 Task: Create a due date automation trigger when advanced on, on the tuesday of the week a card is due add fields without custom field "Resume" set to a number greater or equal to 1 and greater or equal to 10 at 11:00 AM.
Action: Mouse moved to (1117, 91)
Screenshot: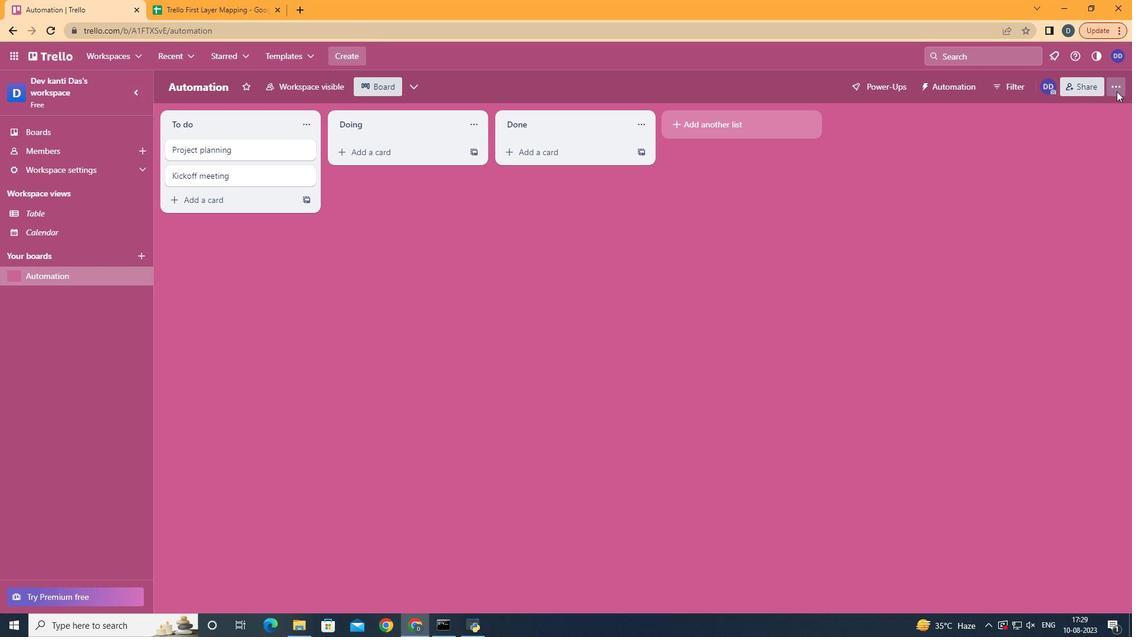 
Action: Mouse pressed left at (1117, 91)
Screenshot: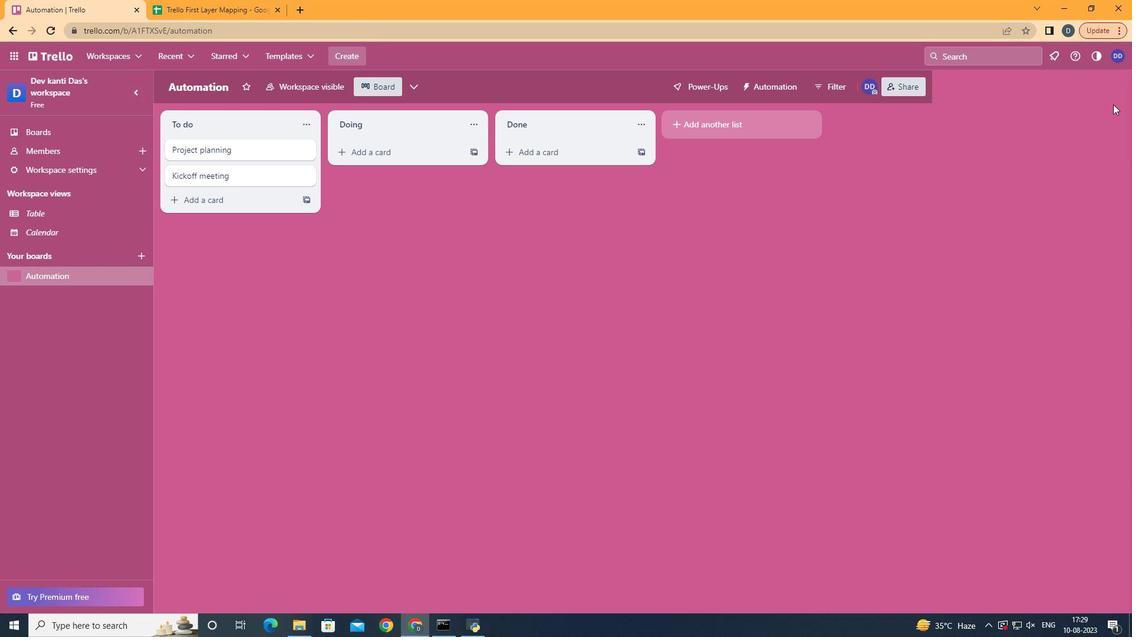 
Action: Mouse moved to (1015, 261)
Screenshot: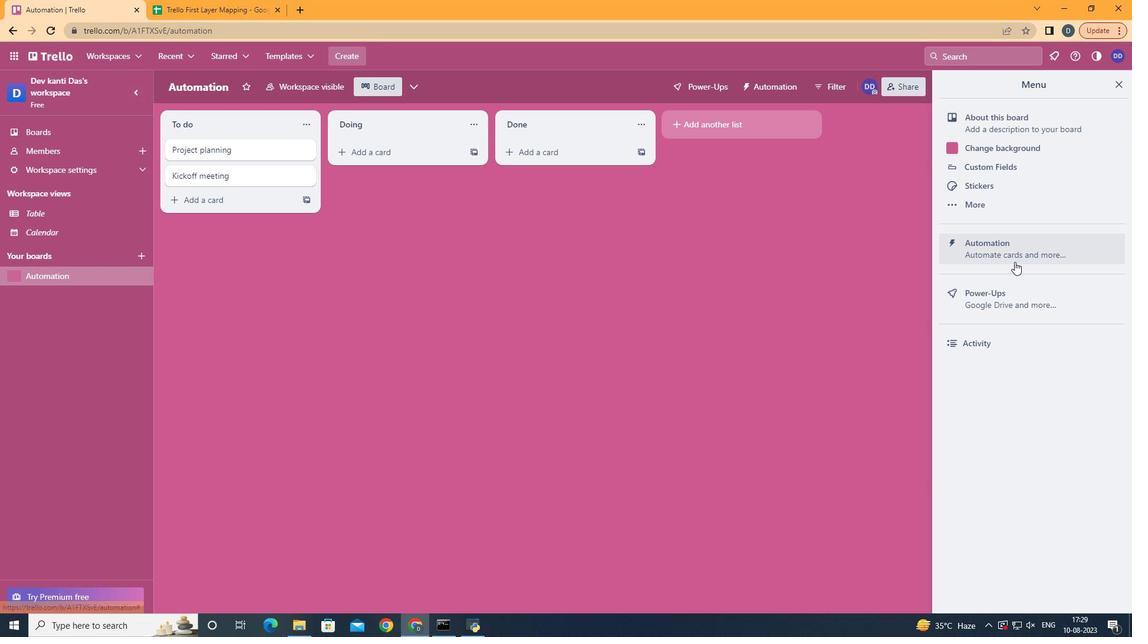 
Action: Mouse pressed left at (1015, 261)
Screenshot: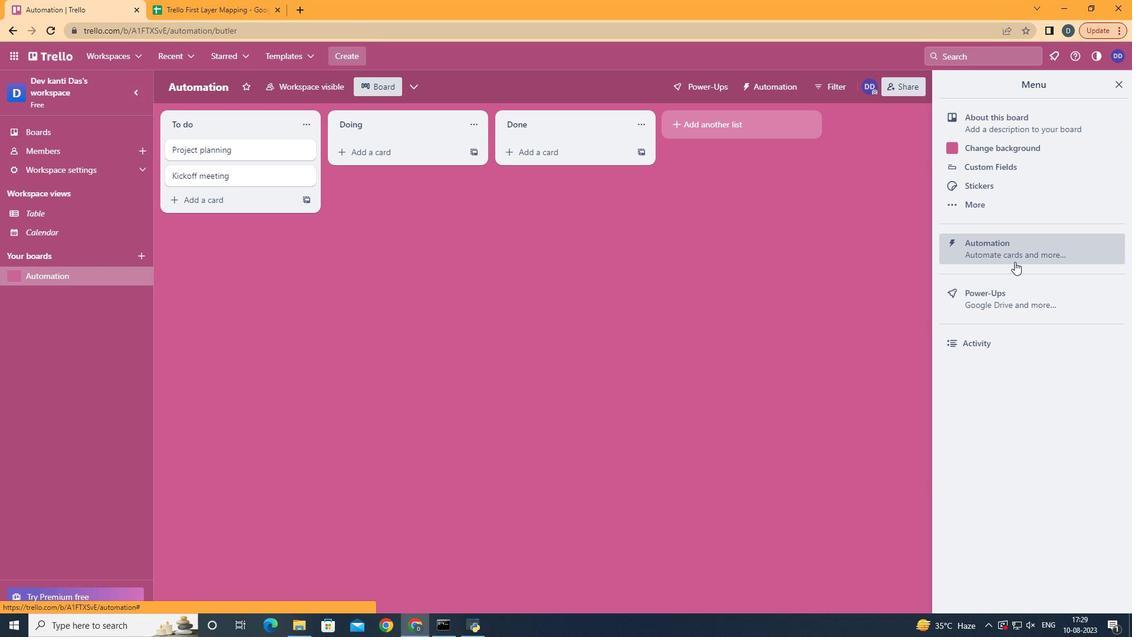 
Action: Mouse moved to (217, 236)
Screenshot: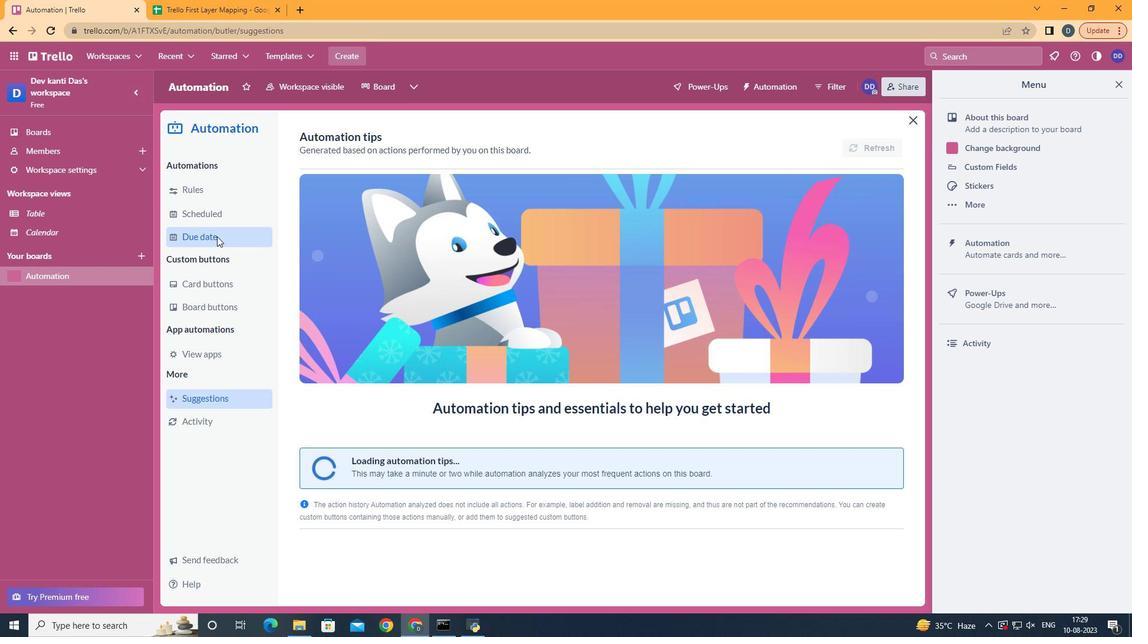 
Action: Mouse pressed left at (217, 236)
Screenshot: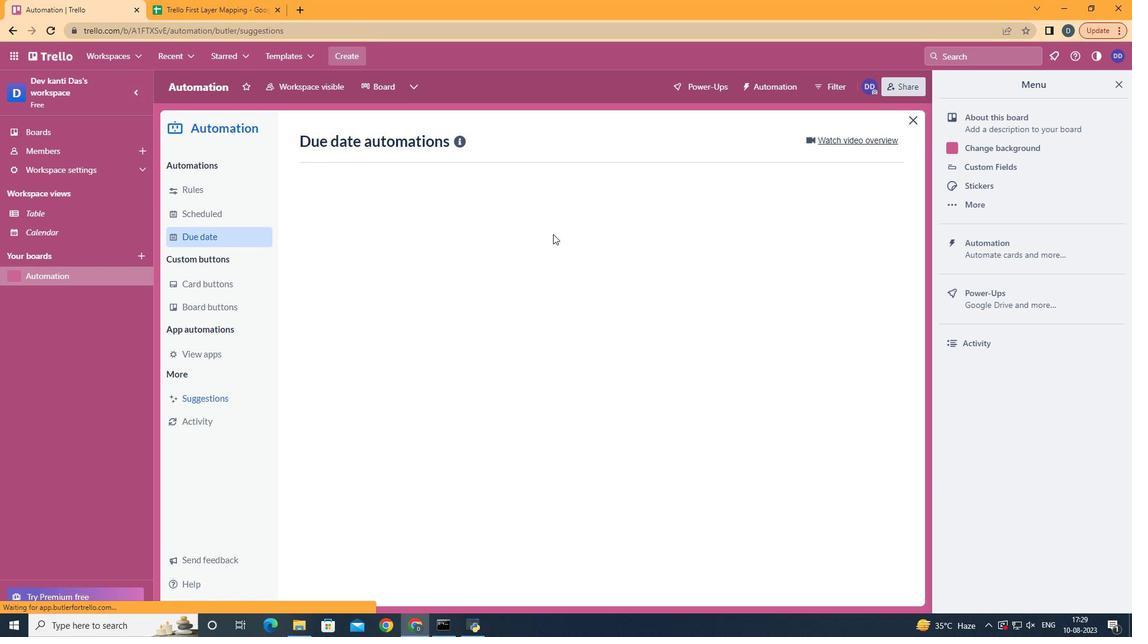 
Action: Mouse moved to (832, 141)
Screenshot: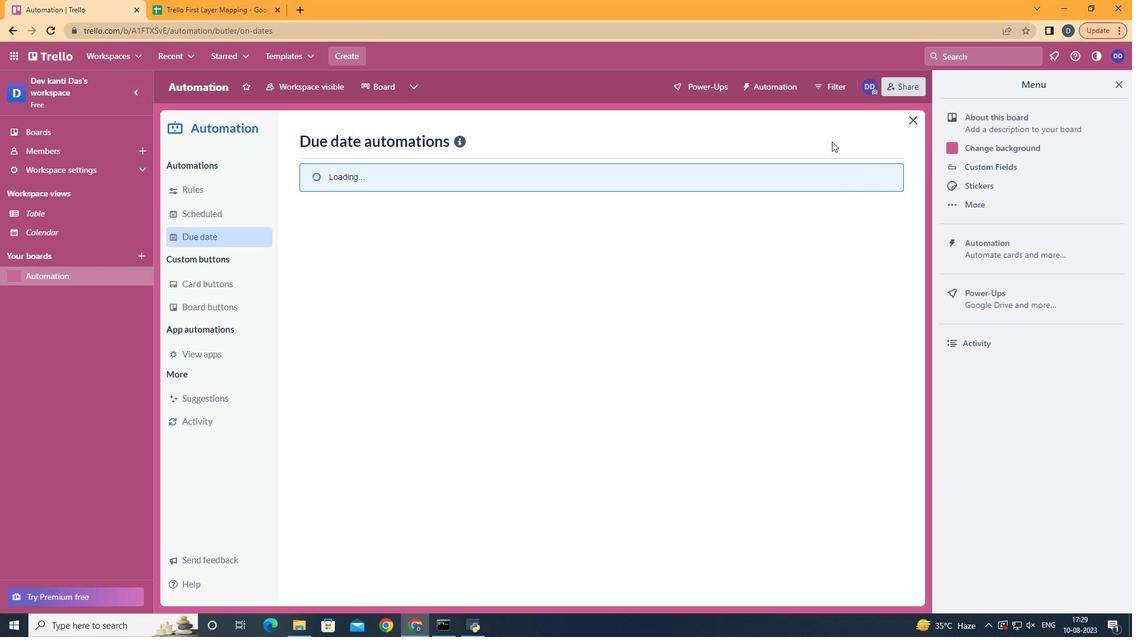 
Action: Mouse pressed left at (832, 141)
Screenshot: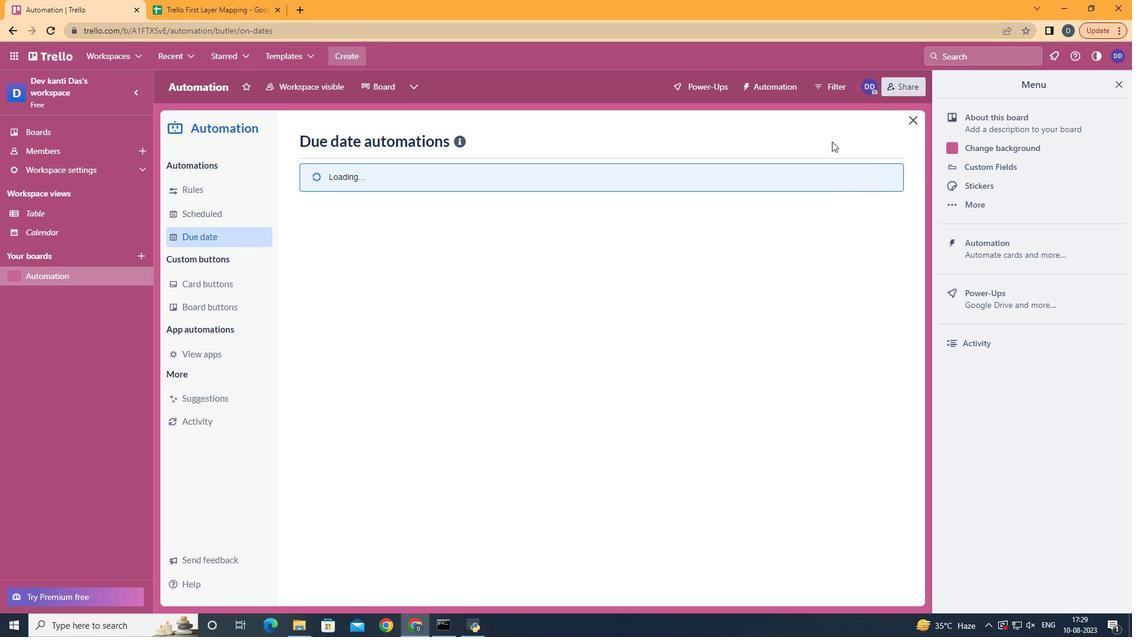 
Action: Mouse pressed left at (832, 141)
Screenshot: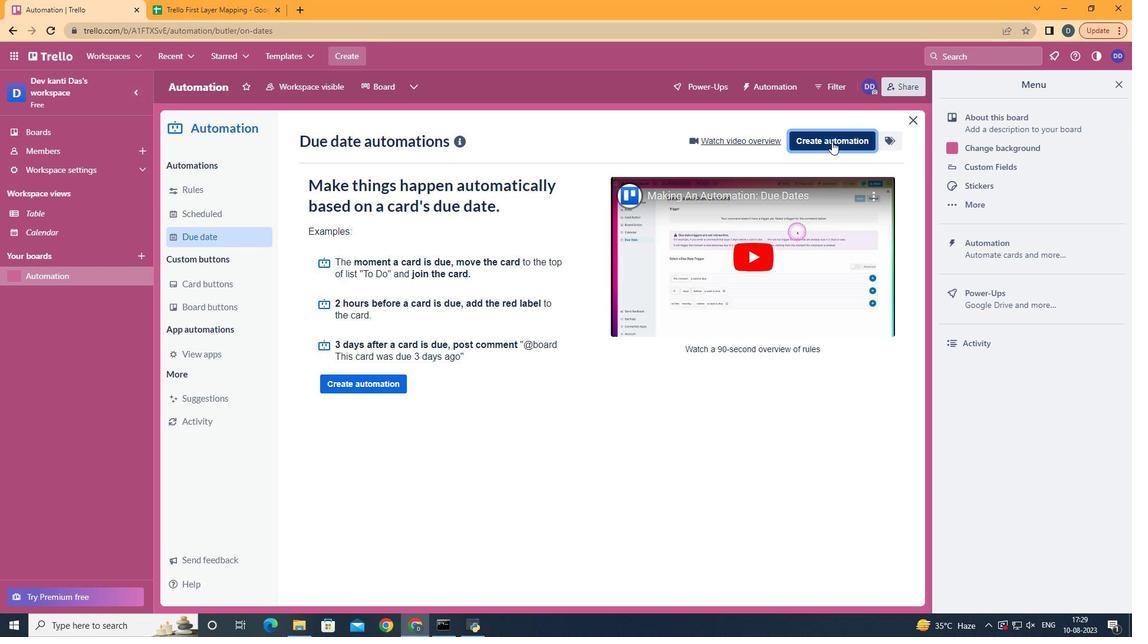 
Action: Mouse moved to (692, 258)
Screenshot: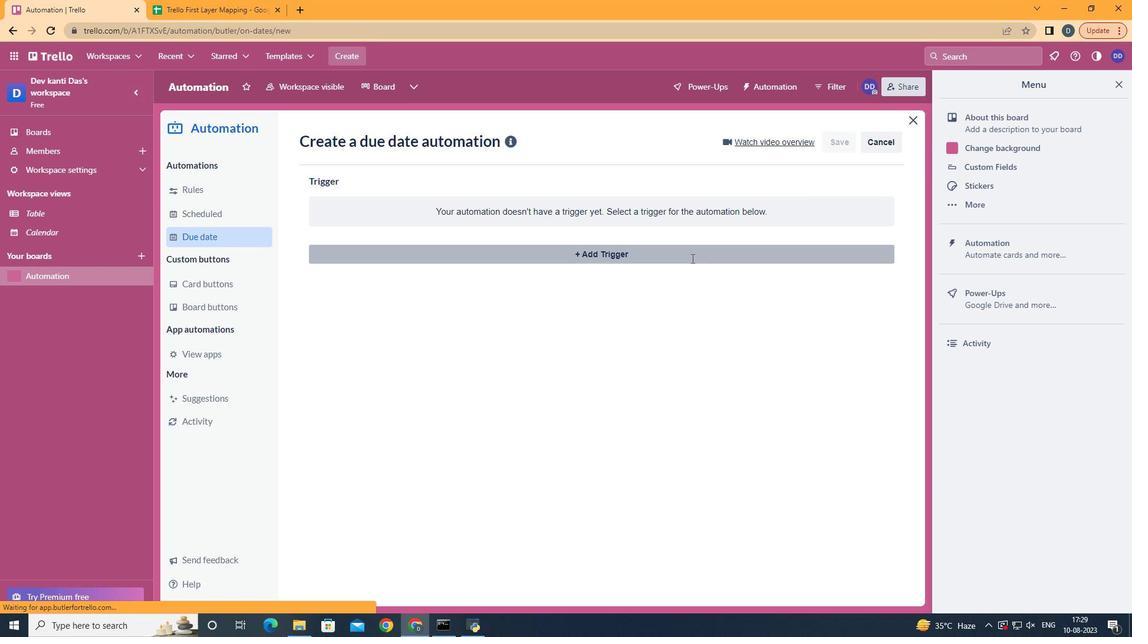 
Action: Mouse pressed left at (692, 258)
Screenshot: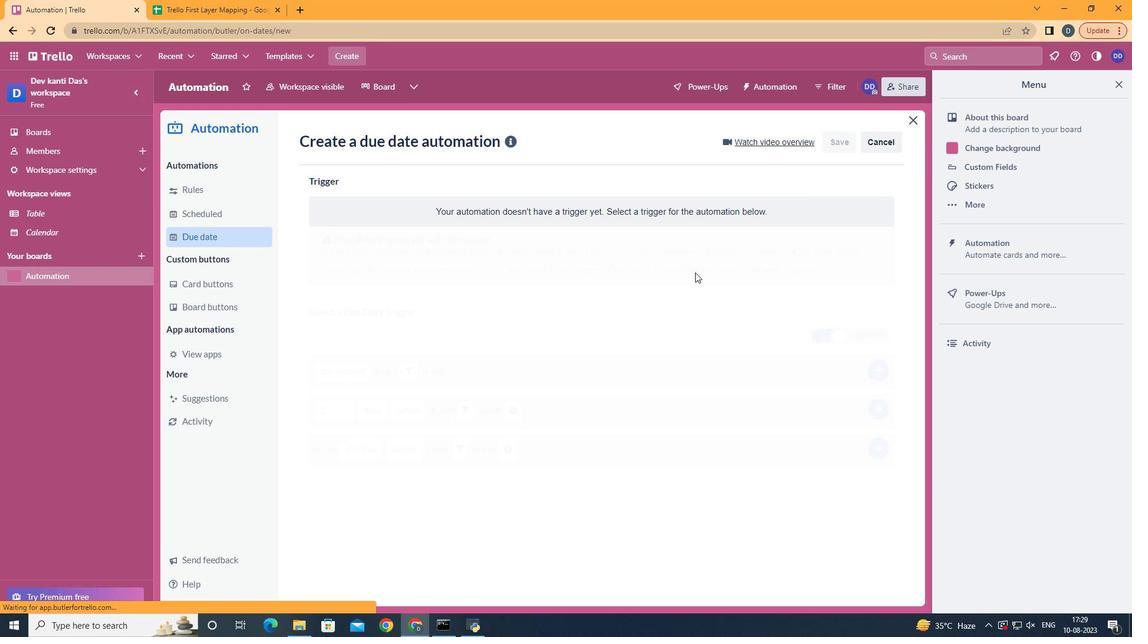 
Action: Mouse moved to (372, 329)
Screenshot: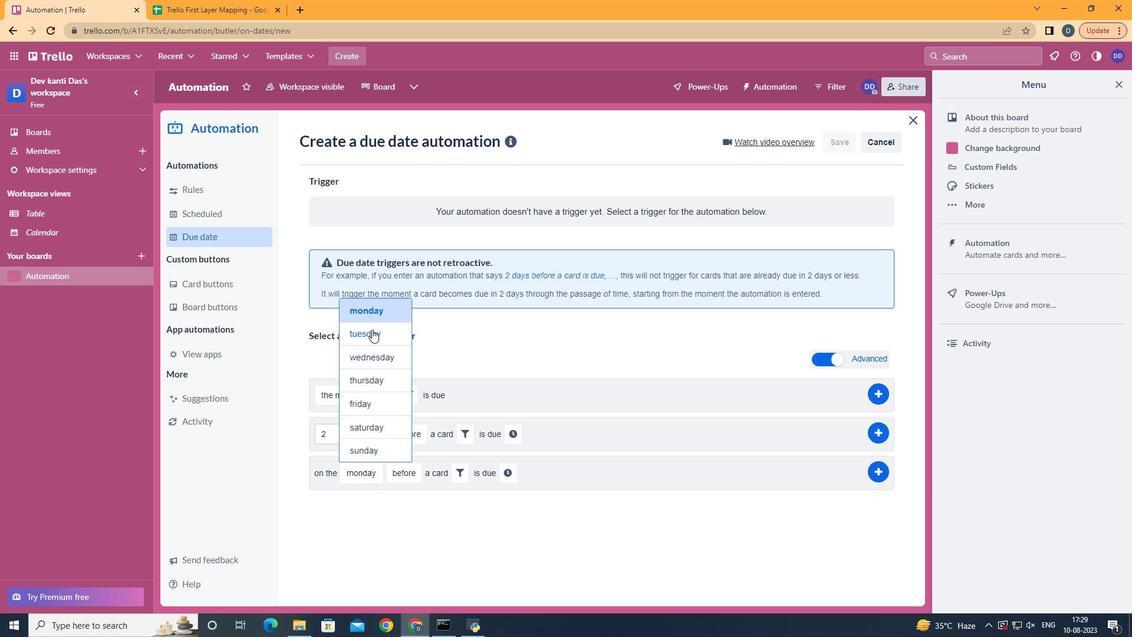 
Action: Mouse pressed left at (372, 329)
Screenshot: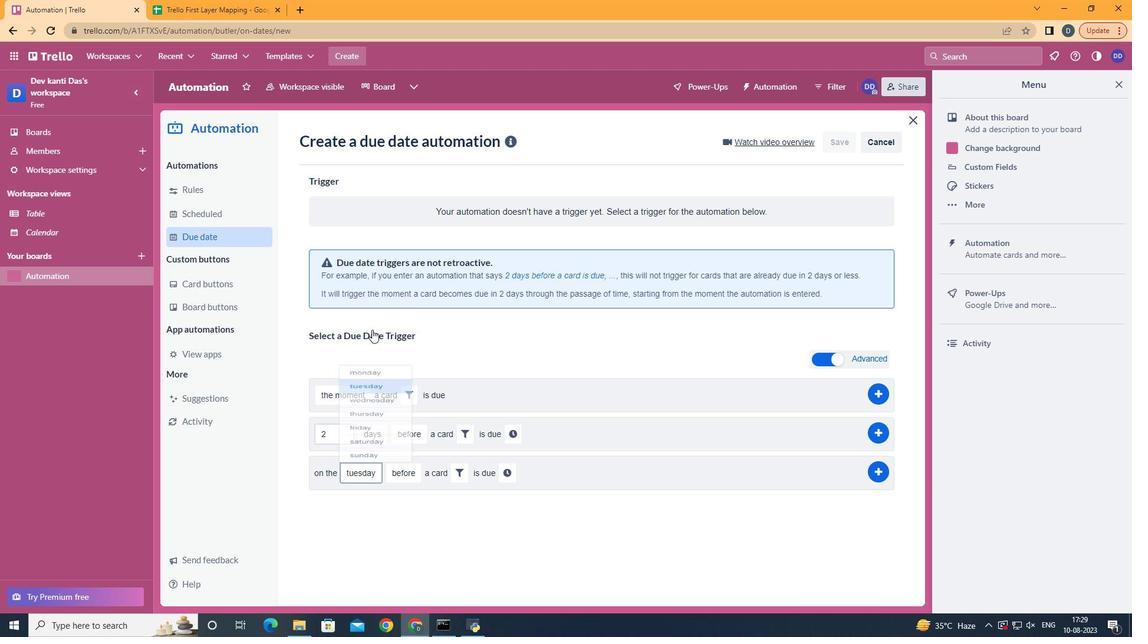 
Action: Mouse moved to (424, 543)
Screenshot: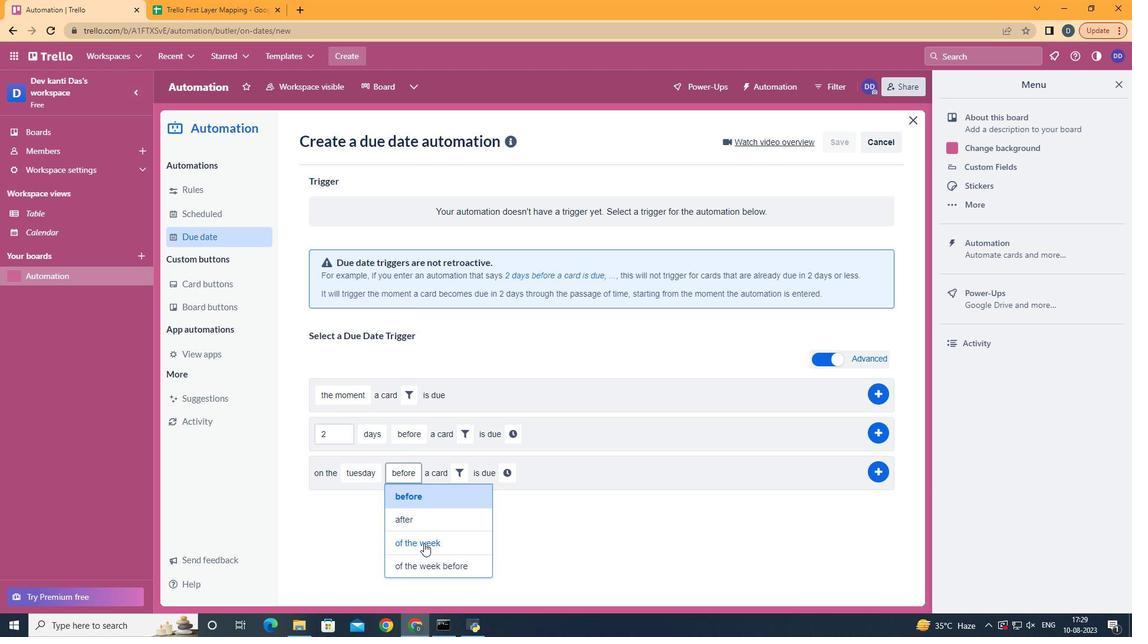 
Action: Mouse pressed left at (424, 543)
Screenshot: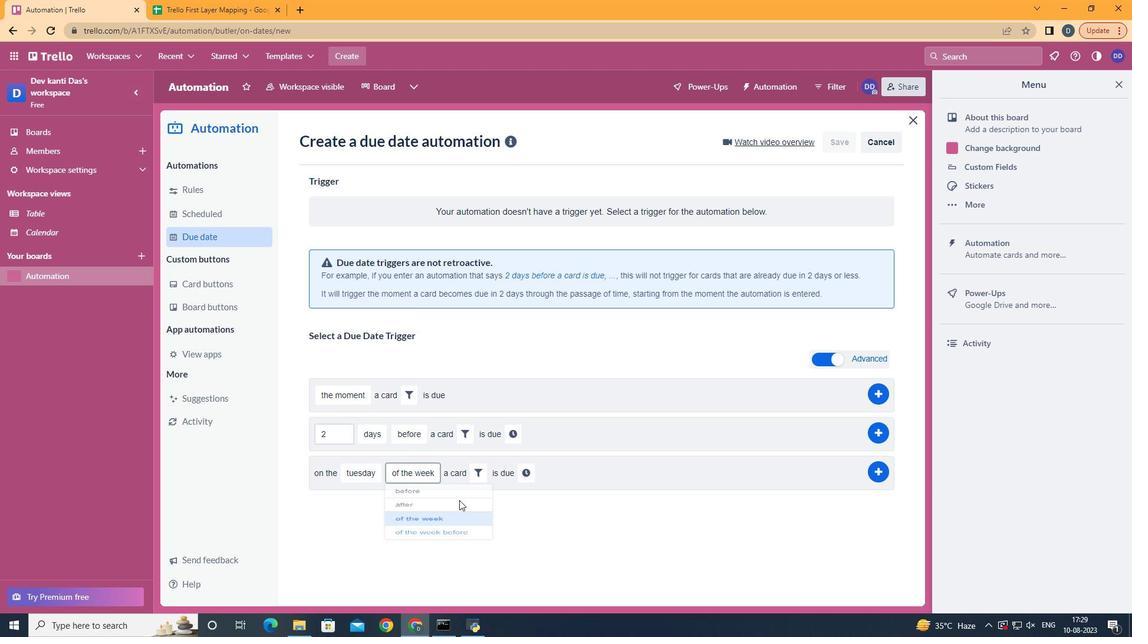 
Action: Mouse moved to (477, 473)
Screenshot: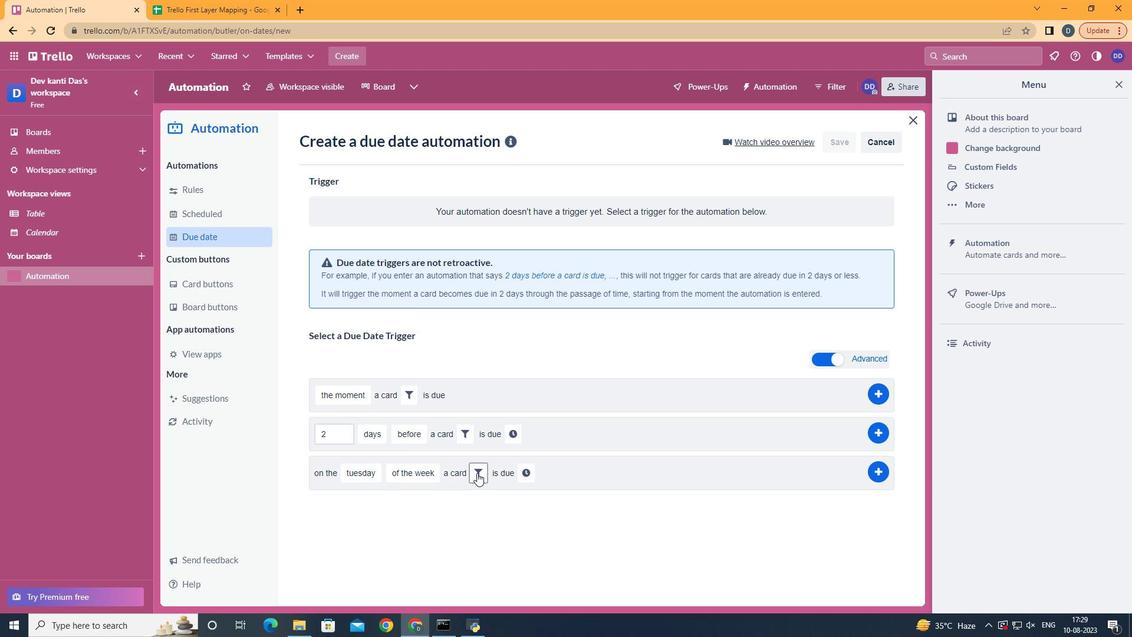 
Action: Mouse pressed left at (477, 473)
Screenshot: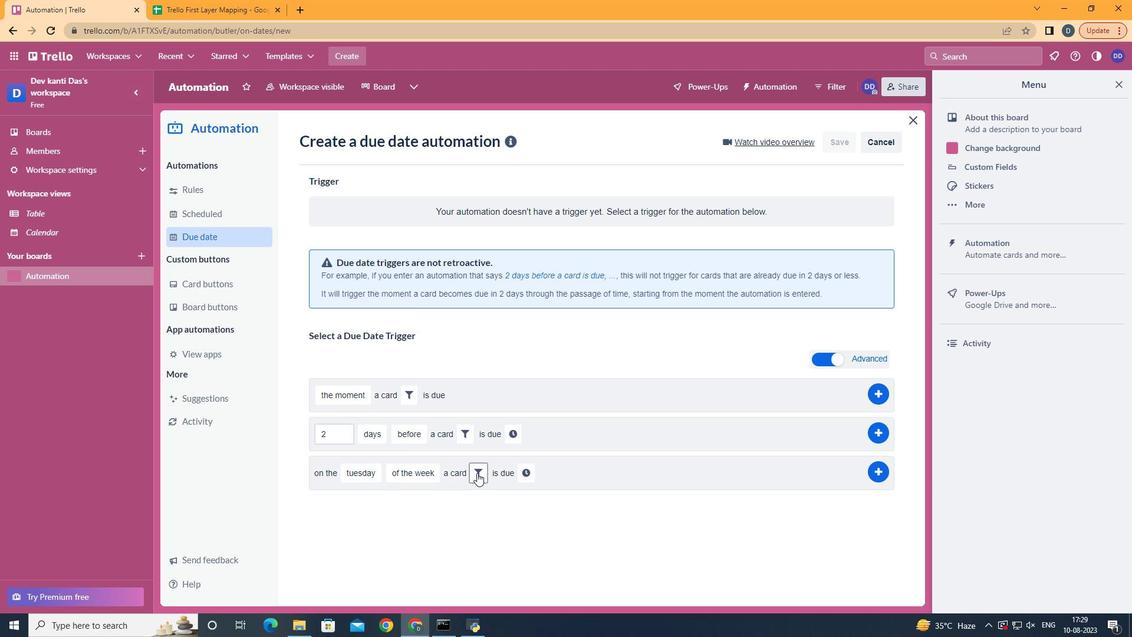 
Action: Mouse moved to (676, 507)
Screenshot: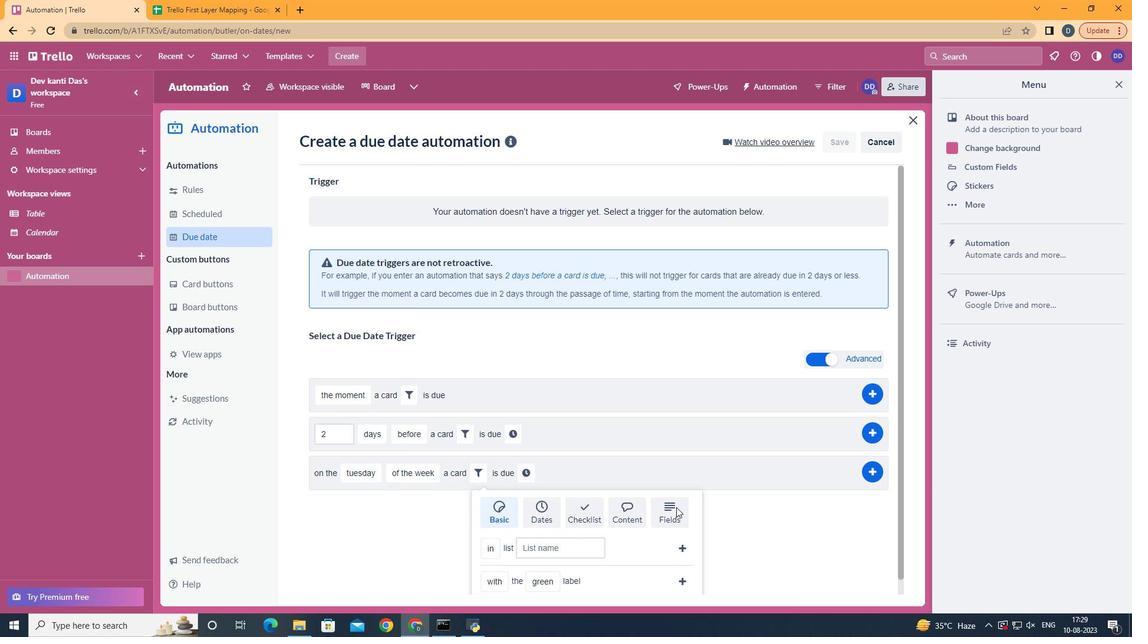 
Action: Mouse pressed left at (676, 507)
Screenshot: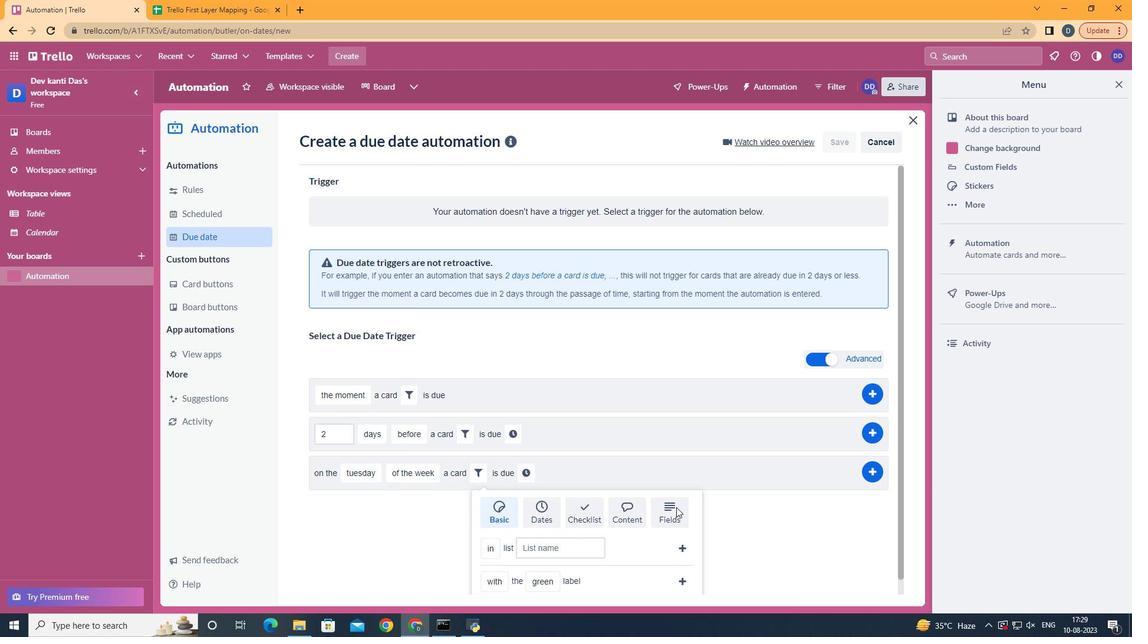 
Action: Mouse scrolled (676, 506) with delta (0, 0)
Screenshot: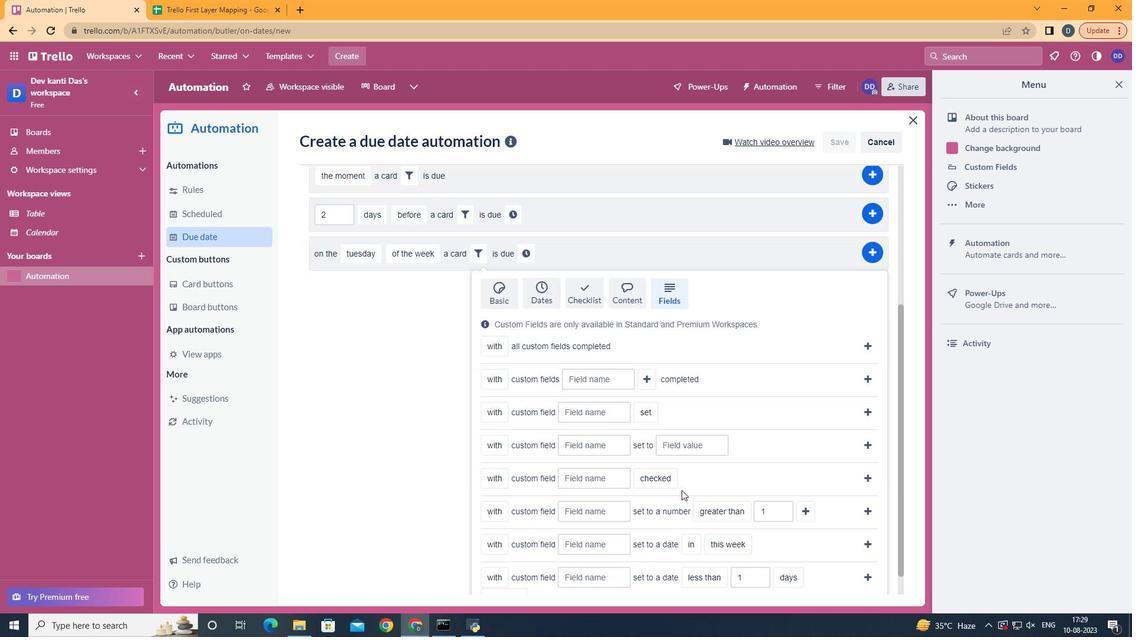 
Action: Mouse scrolled (676, 506) with delta (0, 0)
Screenshot: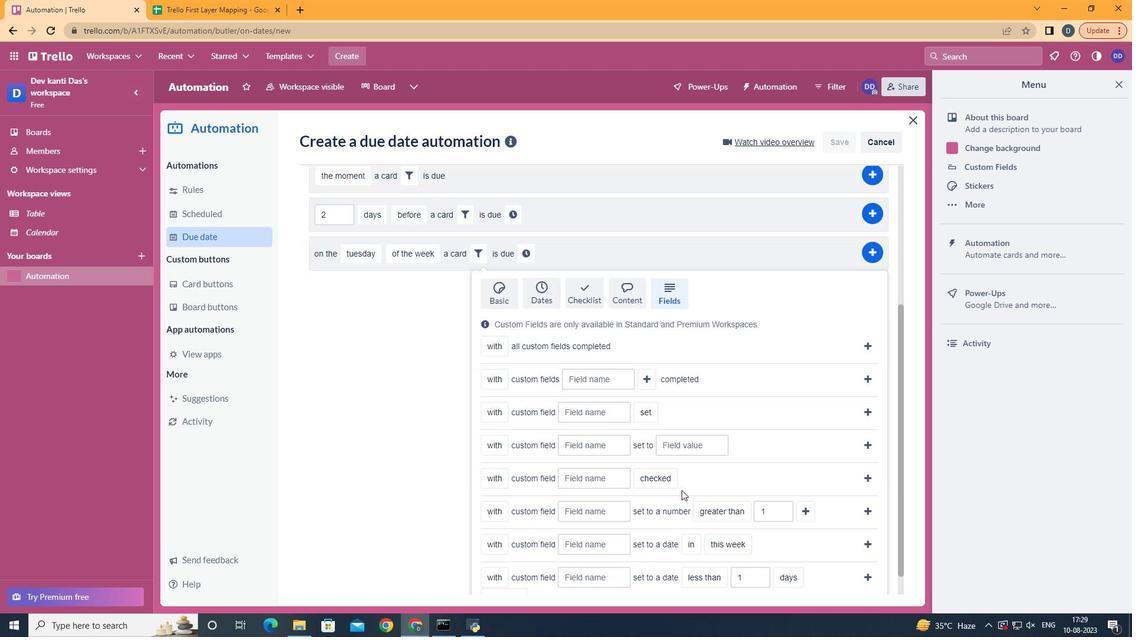 
Action: Mouse scrolled (676, 506) with delta (0, 0)
Screenshot: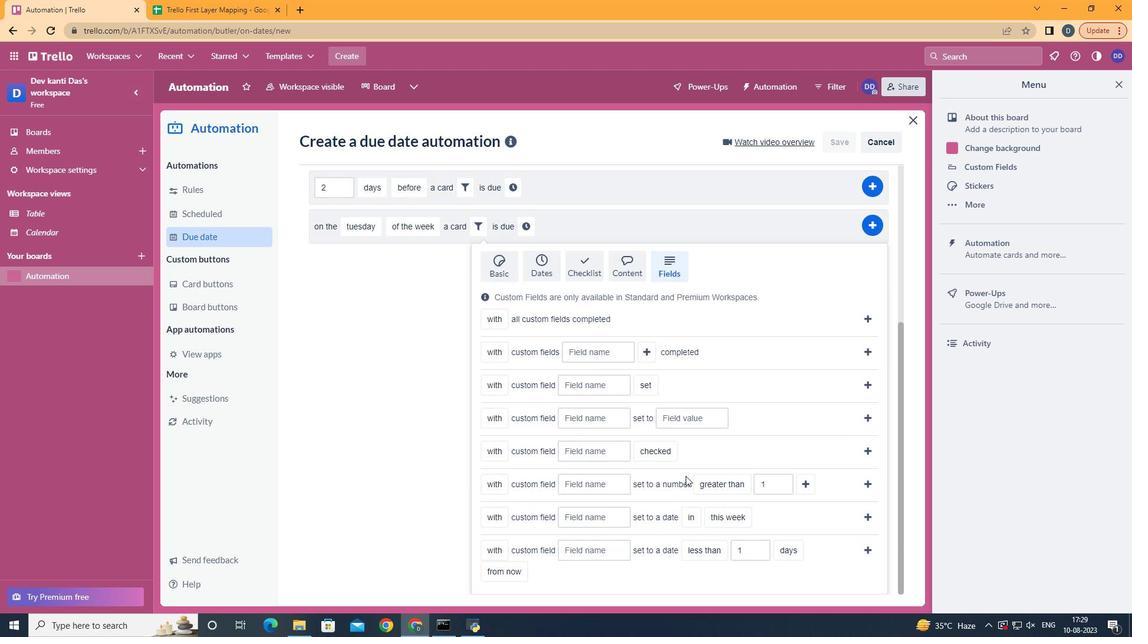 
Action: Mouse scrolled (676, 506) with delta (0, 0)
Screenshot: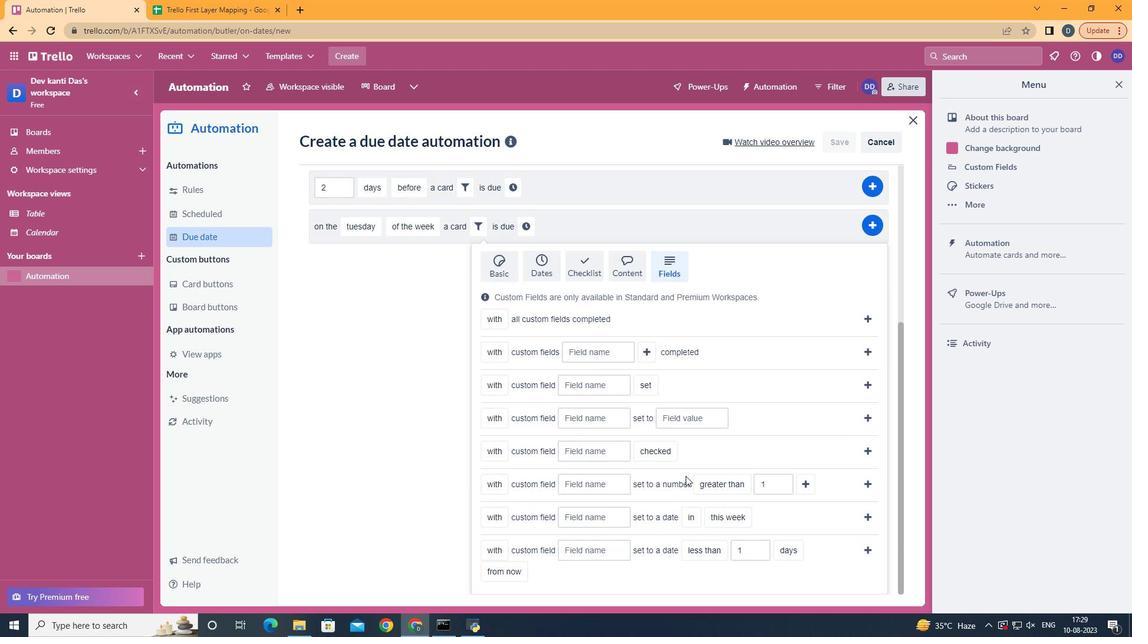 
Action: Mouse scrolled (676, 506) with delta (0, 0)
Screenshot: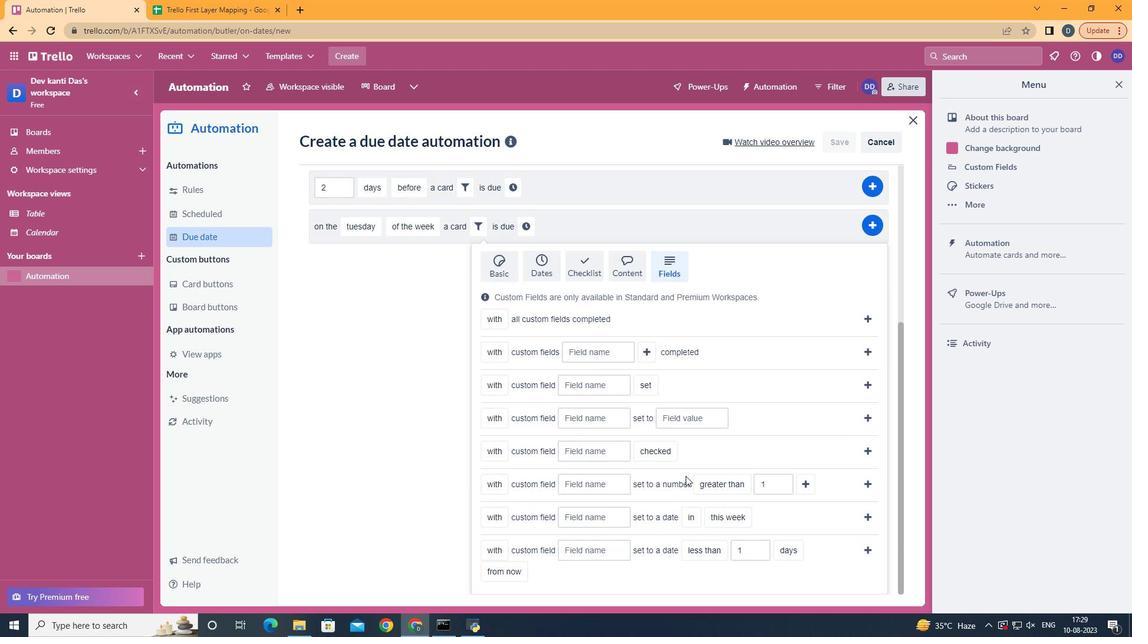 
Action: Mouse scrolled (676, 506) with delta (0, 0)
Screenshot: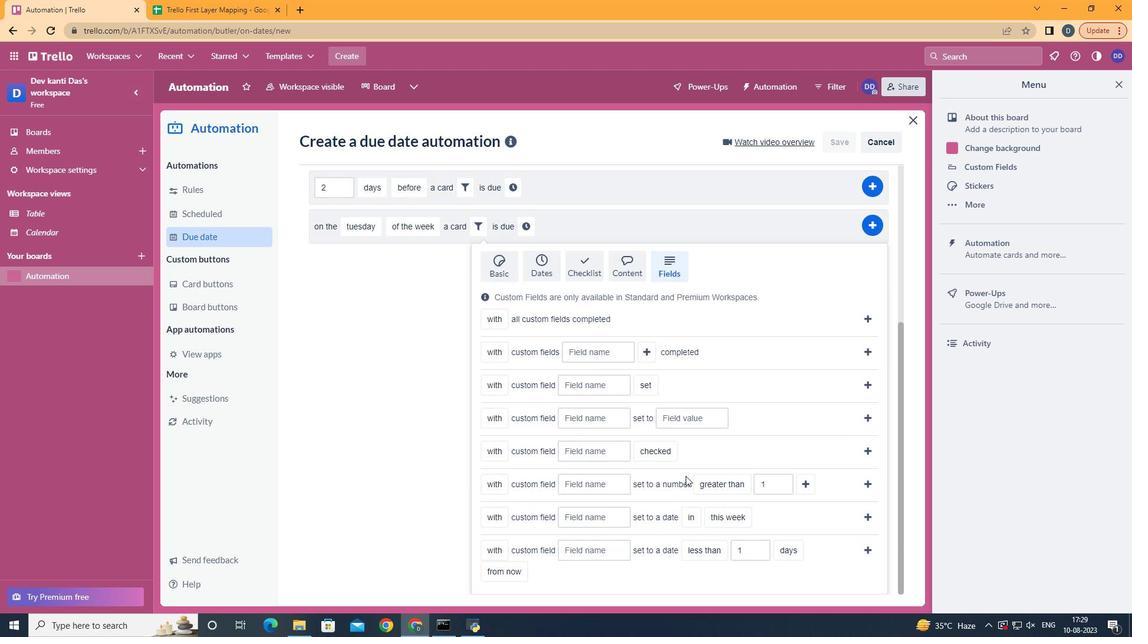 
Action: Mouse moved to (511, 531)
Screenshot: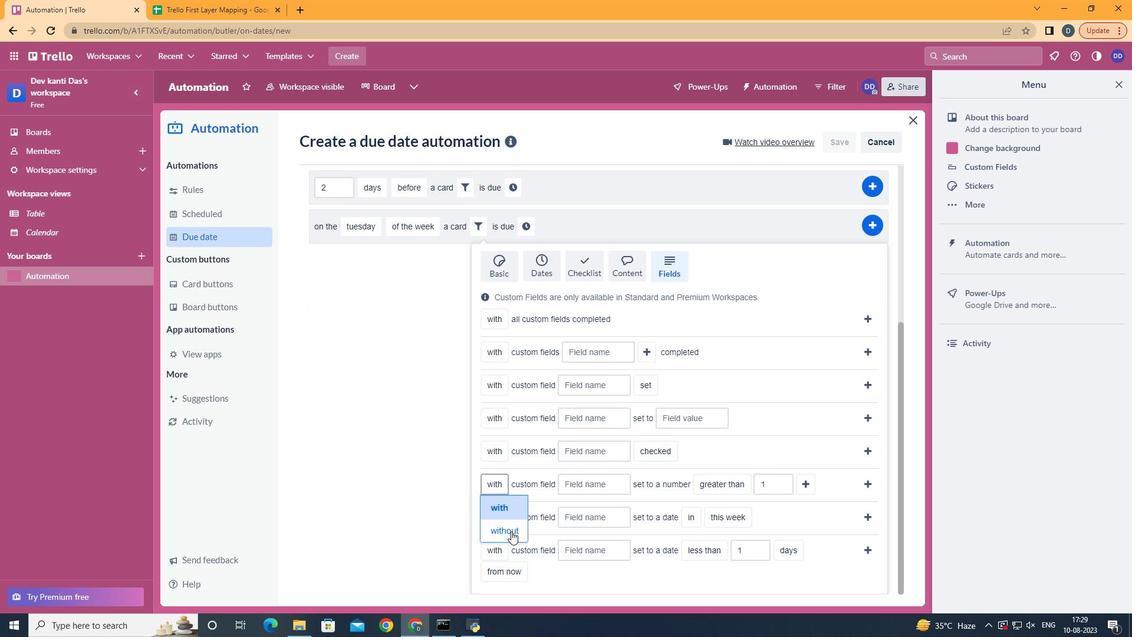 
Action: Mouse pressed left at (511, 531)
Screenshot: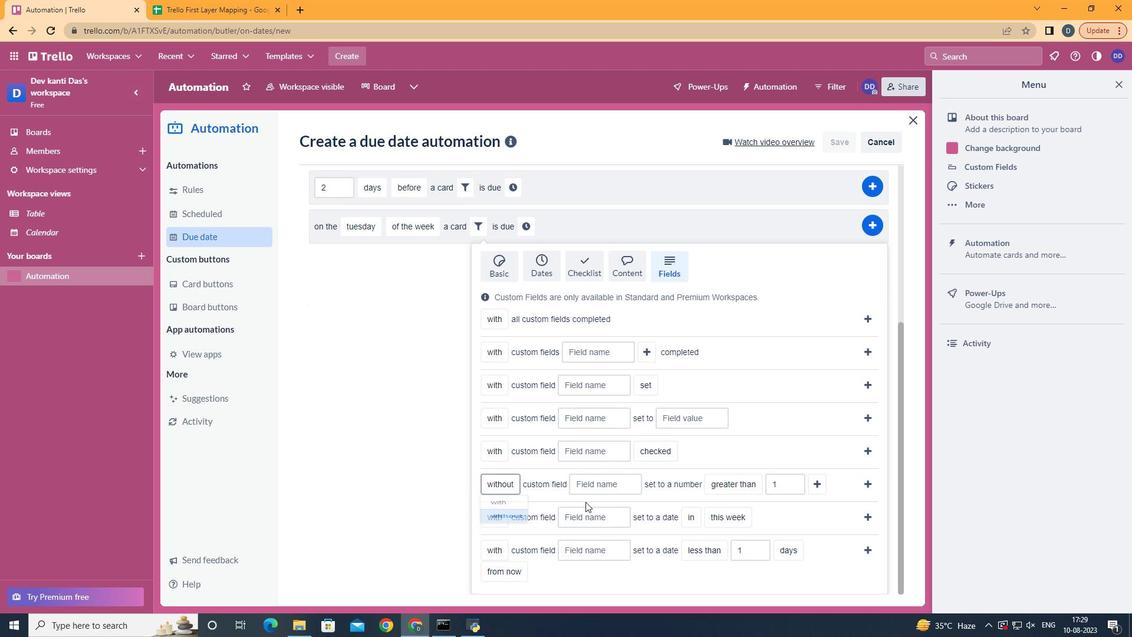 
Action: Mouse moved to (608, 493)
Screenshot: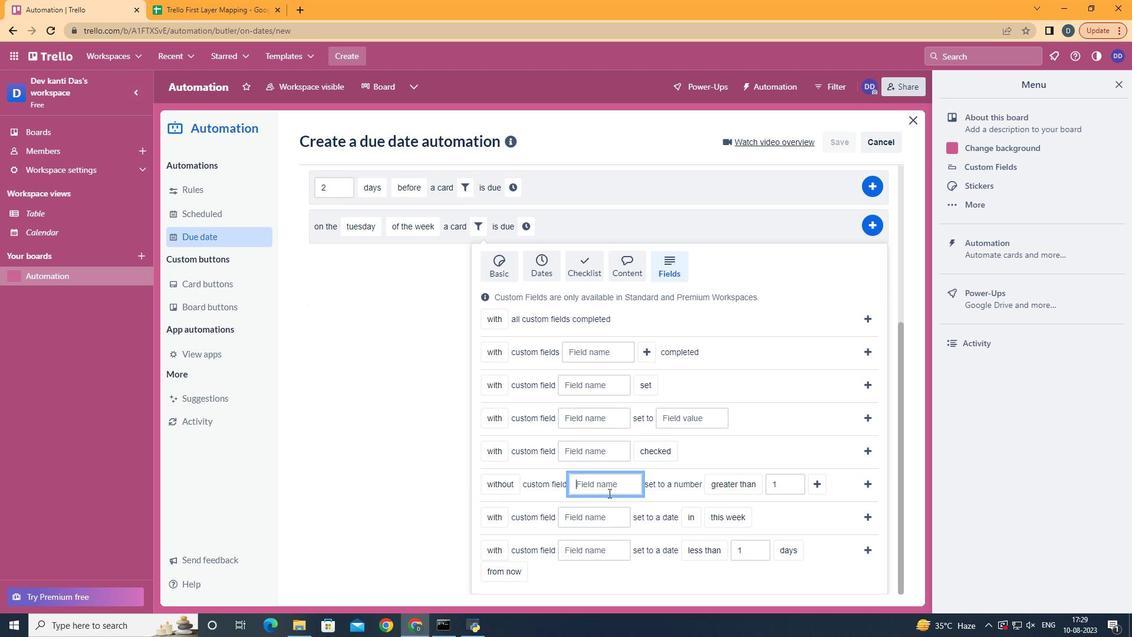 
Action: Mouse pressed left at (608, 493)
Screenshot: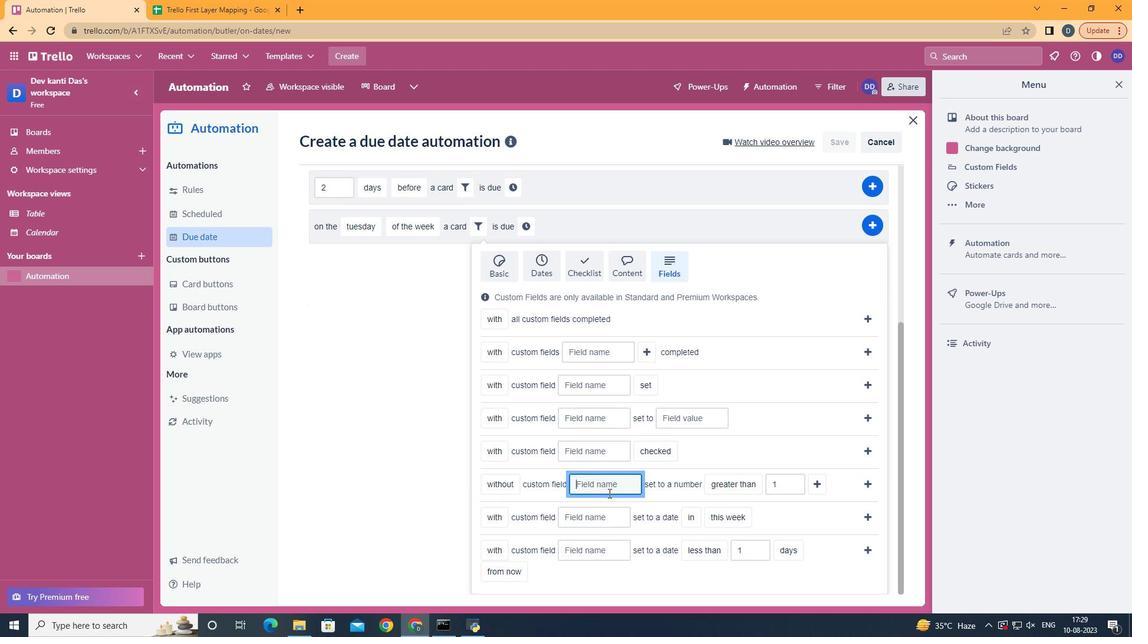 
Action: Key pressed <Key.shift>Resume
Screenshot: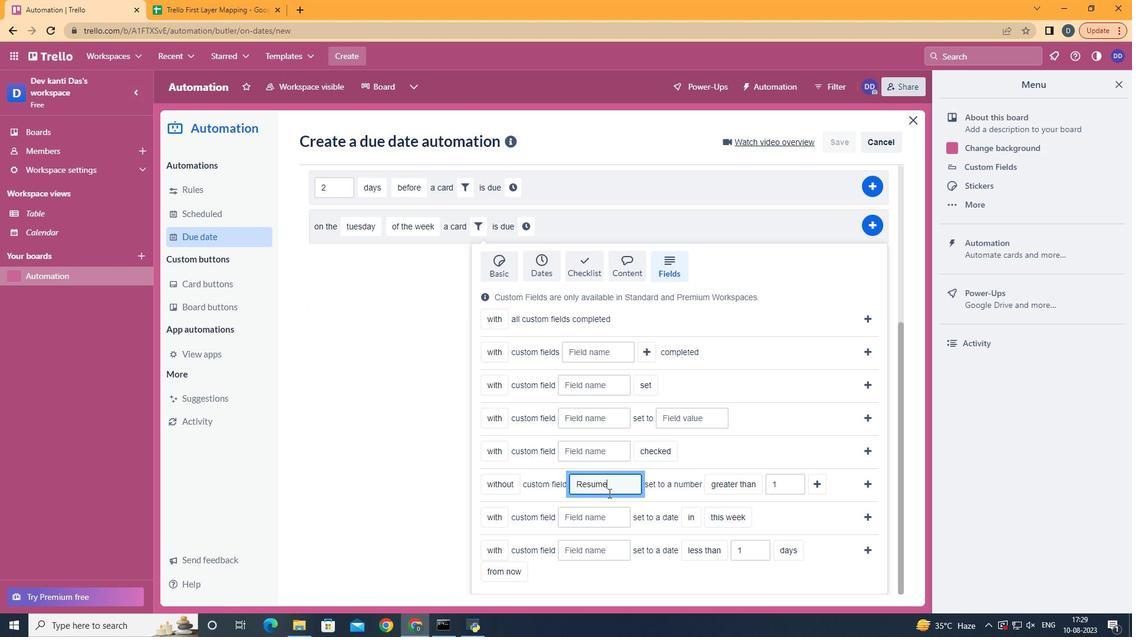 
Action: Mouse moved to (750, 532)
Screenshot: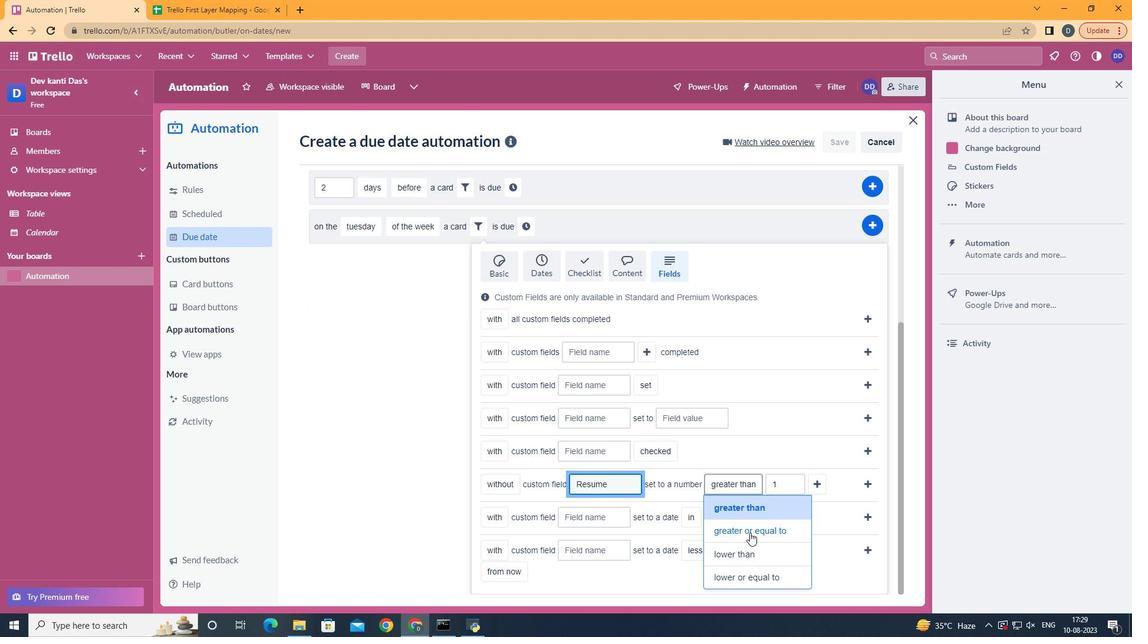 
Action: Mouse pressed left at (750, 532)
Screenshot: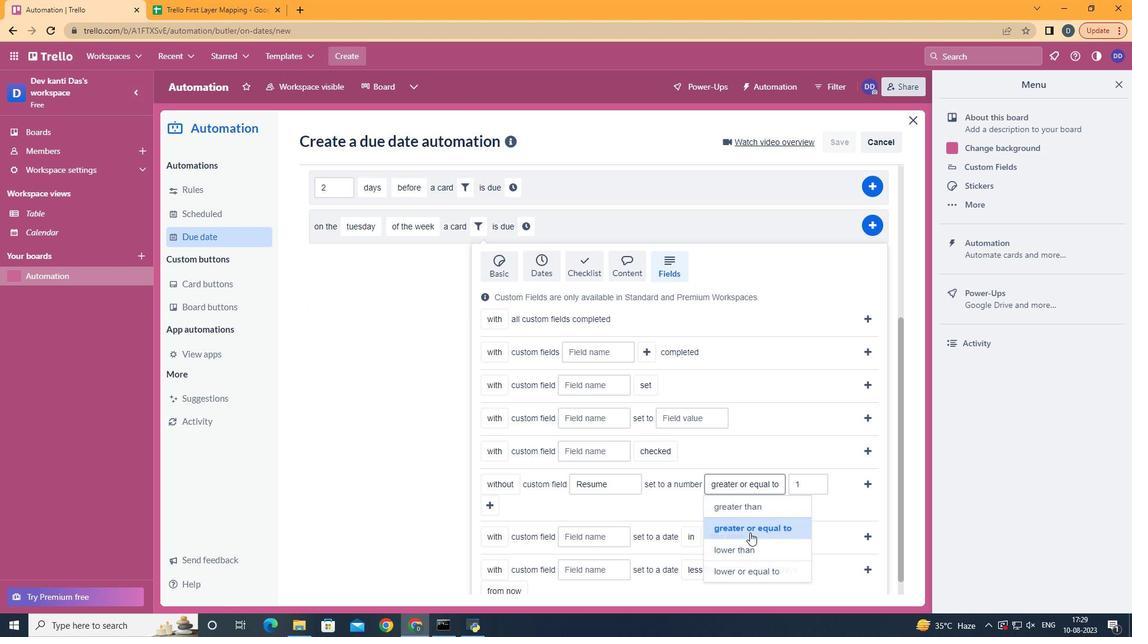 
Action: Mouse moved to (482, 498)
Screenshot: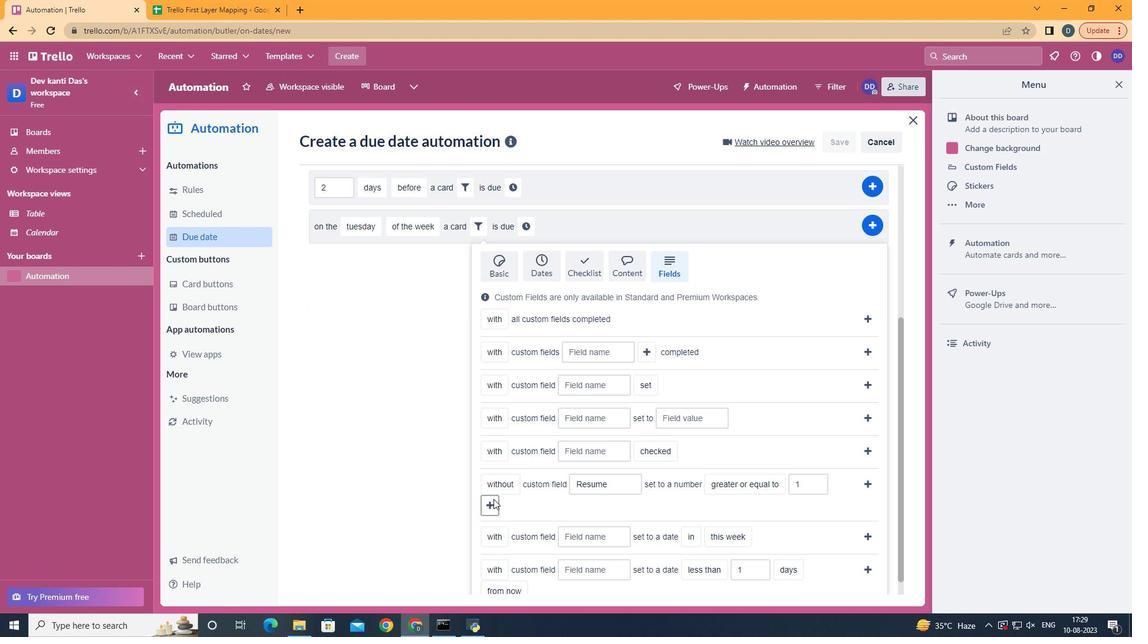 
Action: Mouse pressed left at (482, 498)
Screenshot: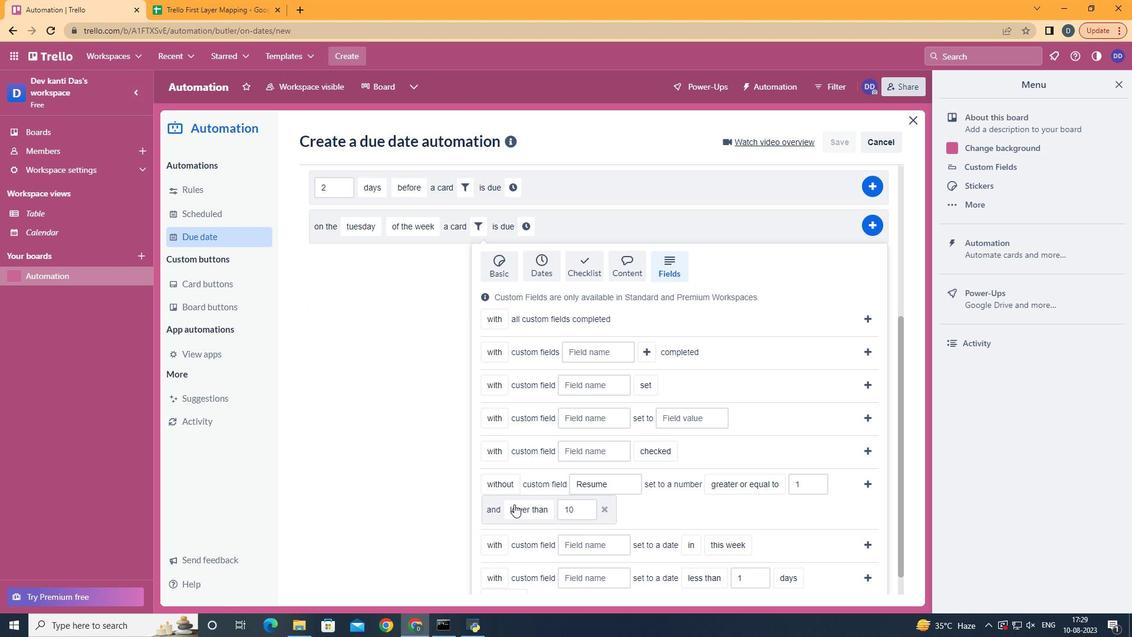 
Action: Mouse moved to (544, 490)
Screenshot: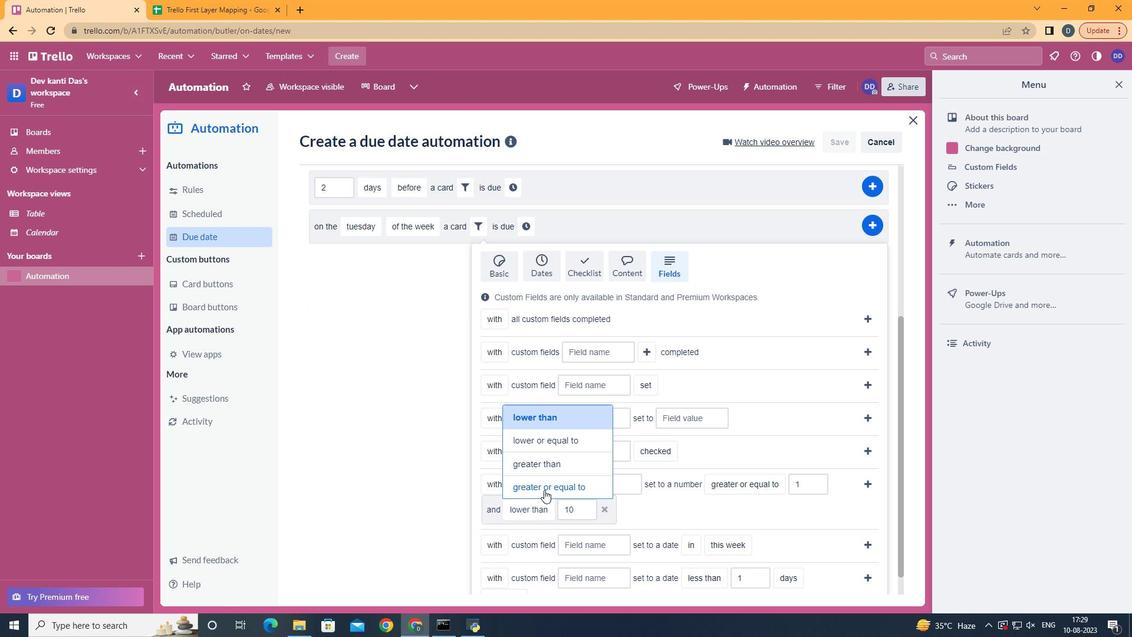 
Action: Mouse pressed left at (544, 490)
Screenshot: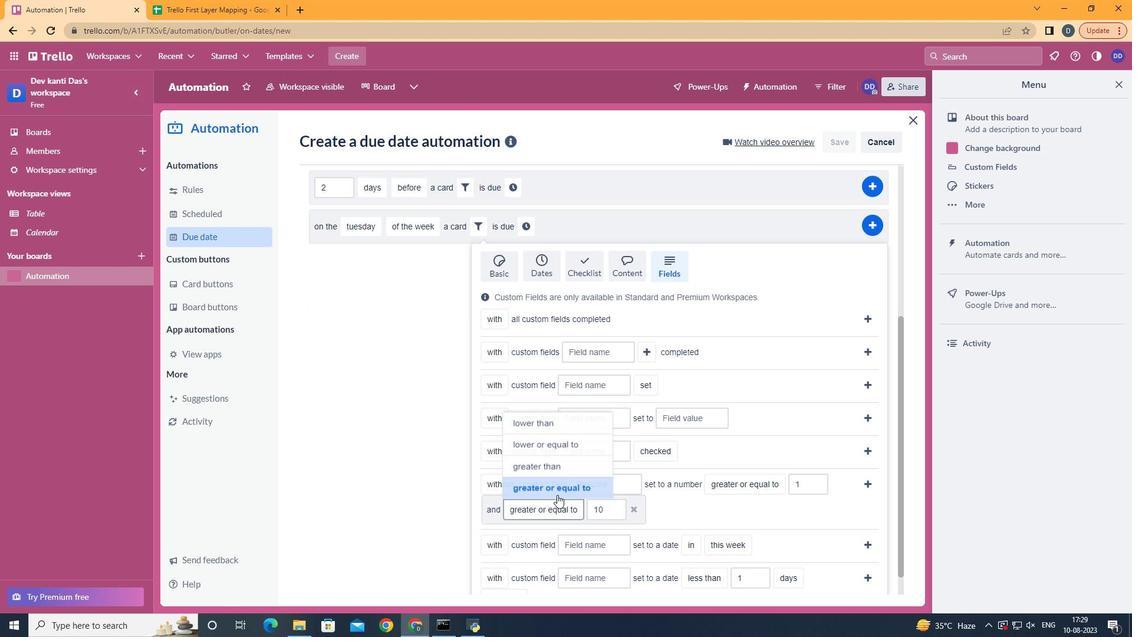 
Action: Mouse moved to (880, 491)
Screenshot: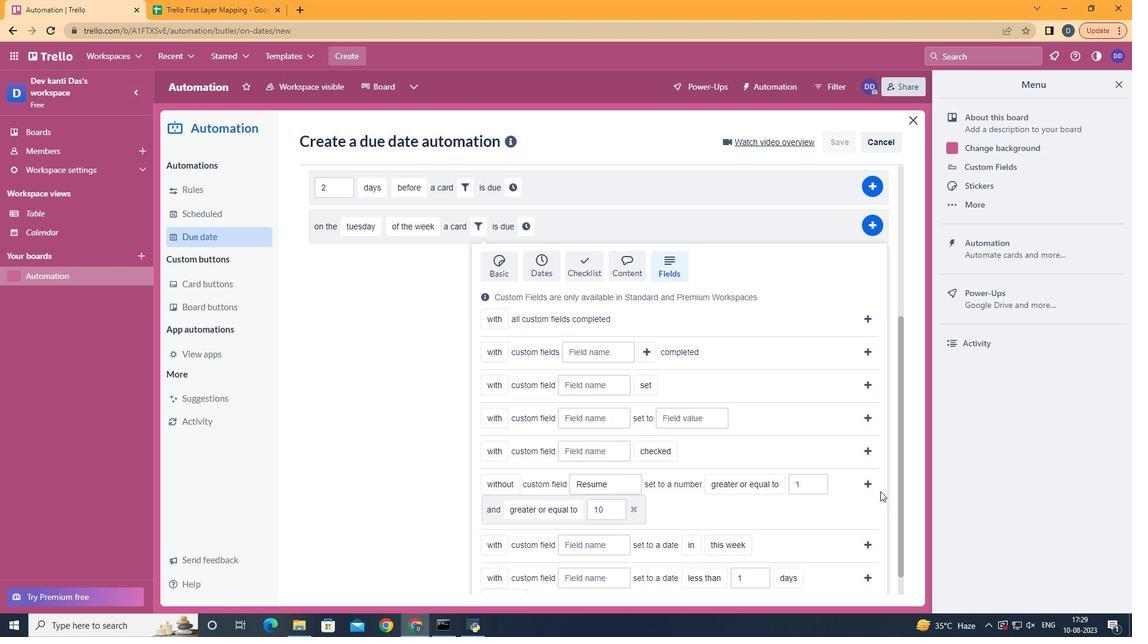 
Action: Mouse pressed left at (880, 491)
Screenshot: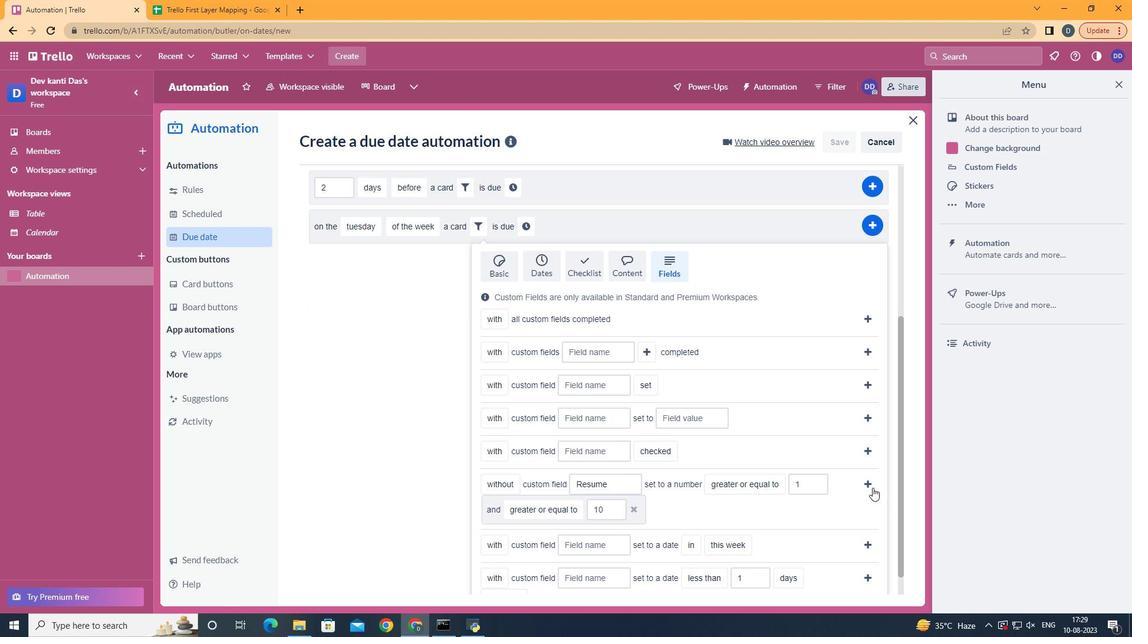 
Action: Mouse moved to (873, 487)
Screenshot: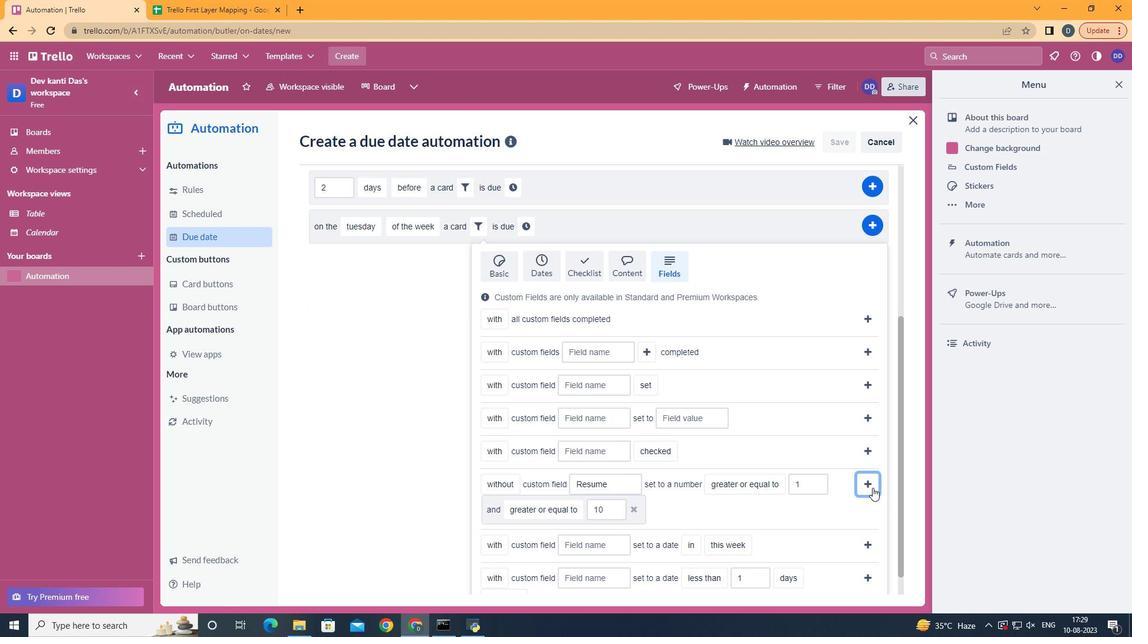 
Action: Mouse pressed left at (873, 487)
Screenshot: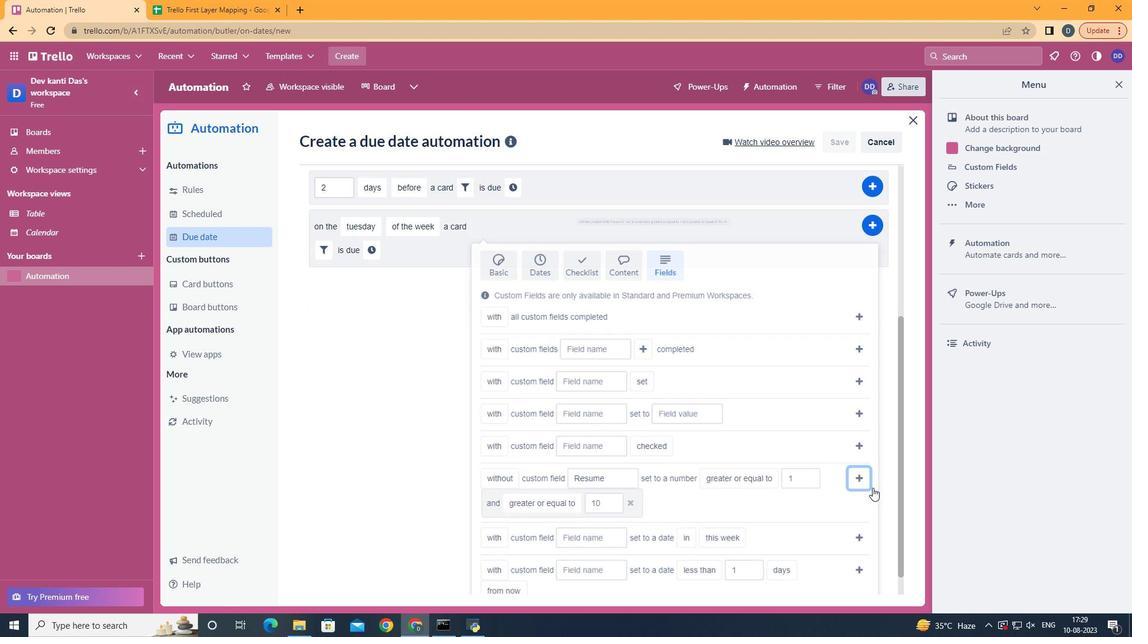 
Action: Mouse moved to (375, 498)
Screenshot: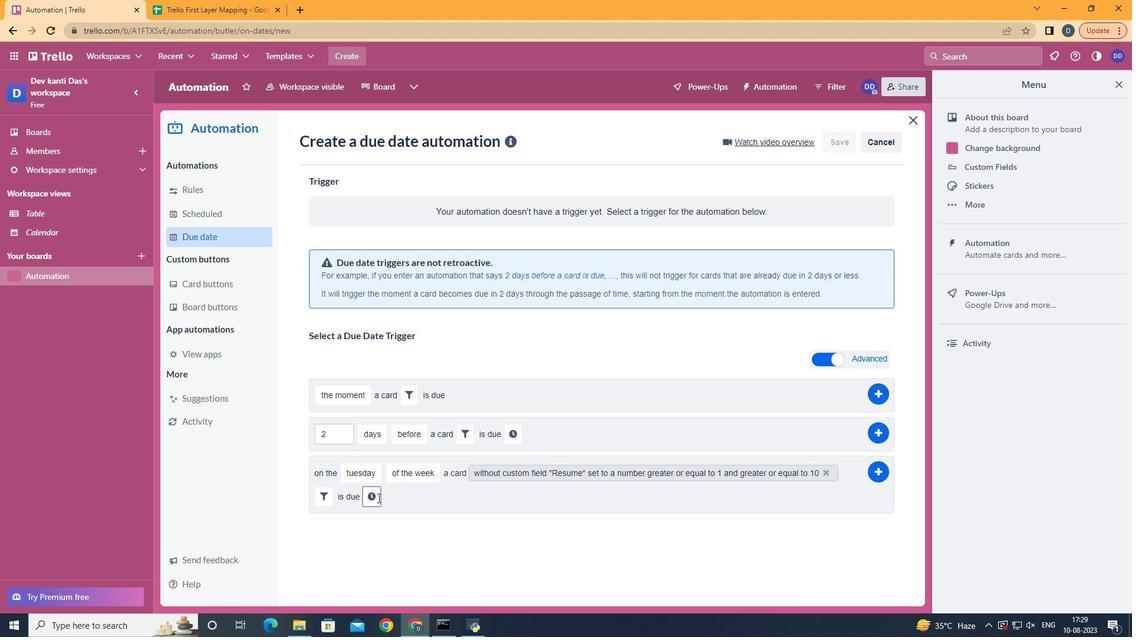 
Action: Mouse pressed left at (375, 498)
Screenshot: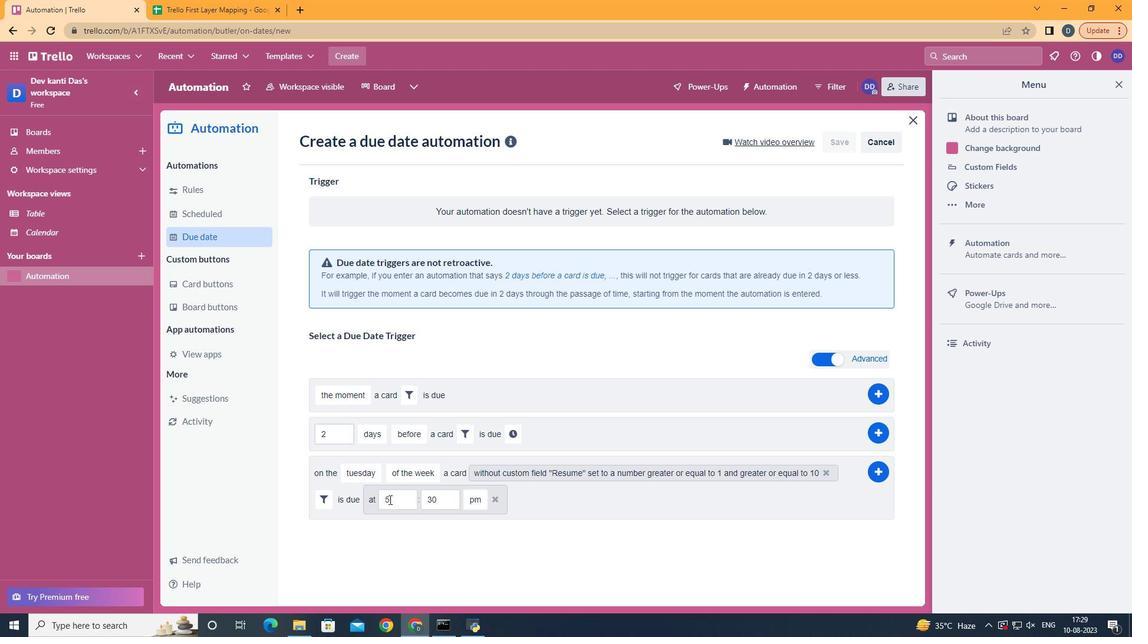 
Action: Mouse moved to (391, 501)
Screenshot: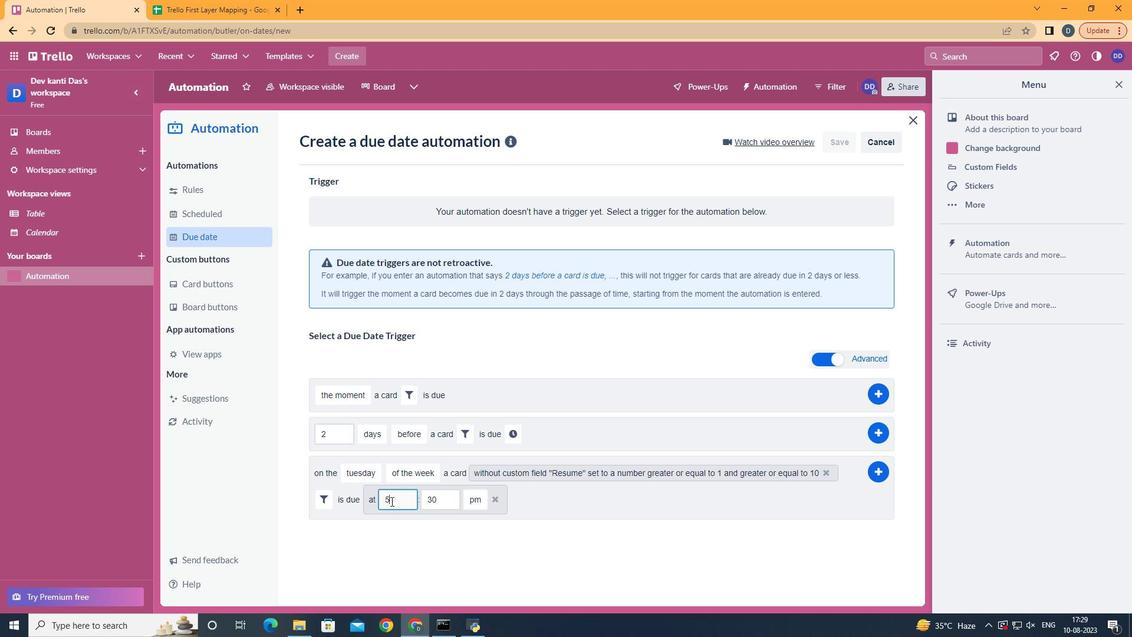 
Action: Mouse pressed left at (391, 501)
Screenshot: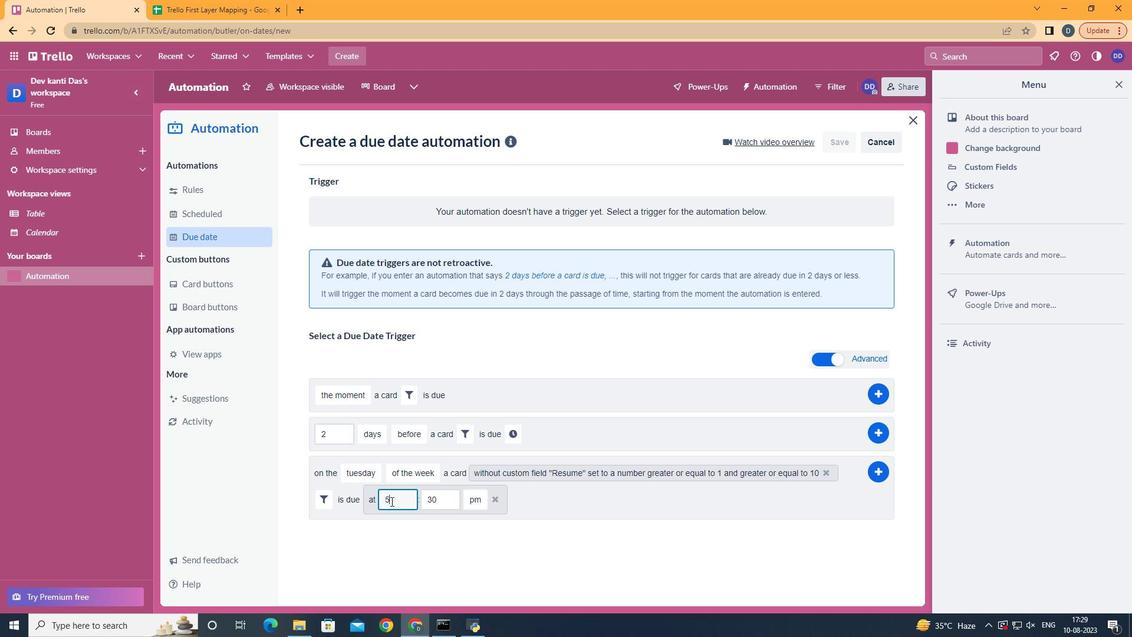 
Action: Key pressed <Key.backspace>11
Screenshot: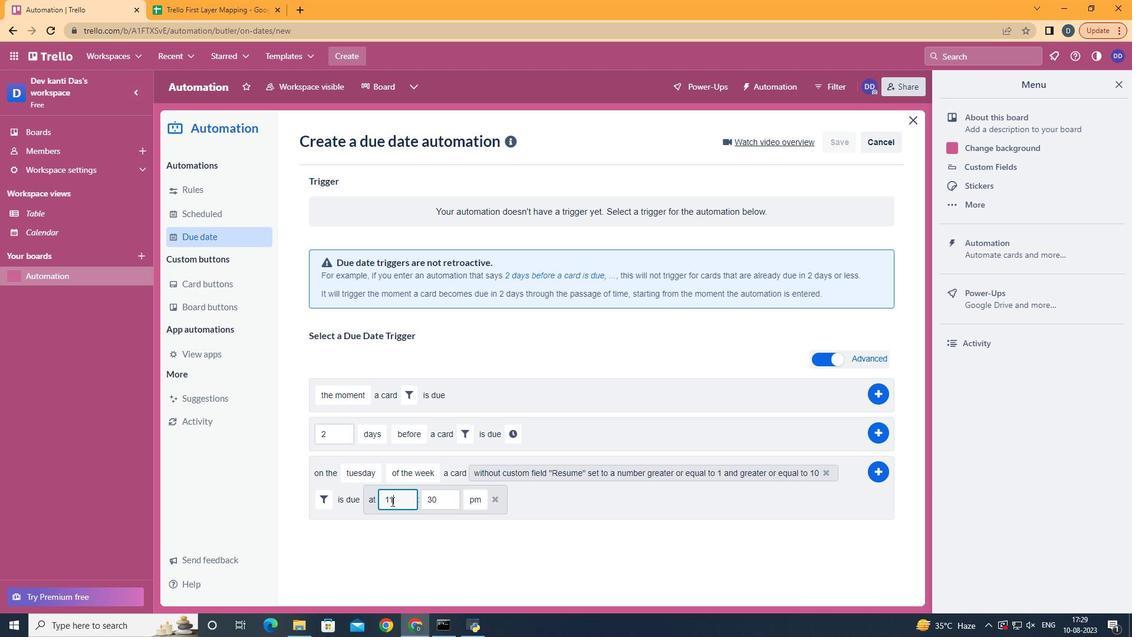 
Action: Mouse moved to (439, 503)
Screenshot: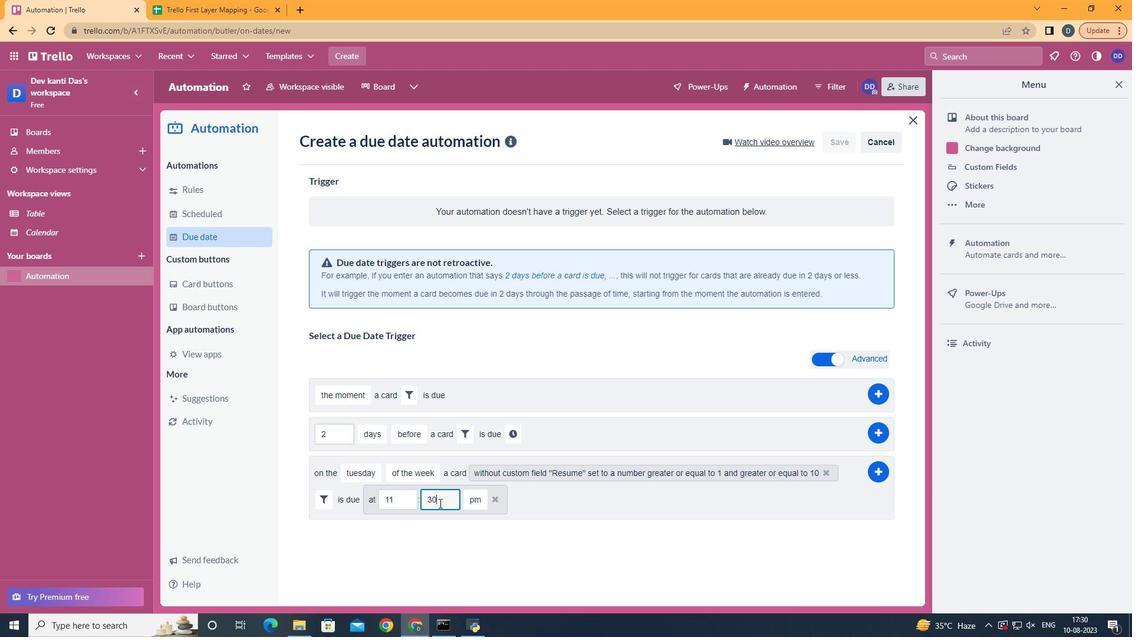 
Action: Mouse pressed left at (439, 503)
Screenshot: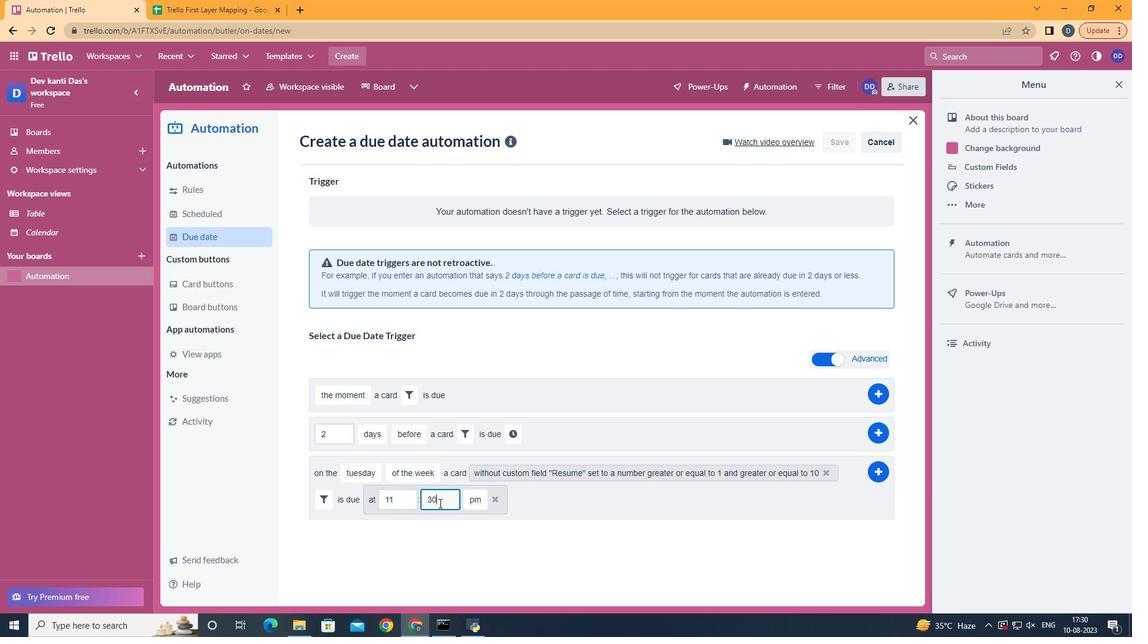 
Action: Key pressed <Key.backspace><Key.backspace>00
Screenshot: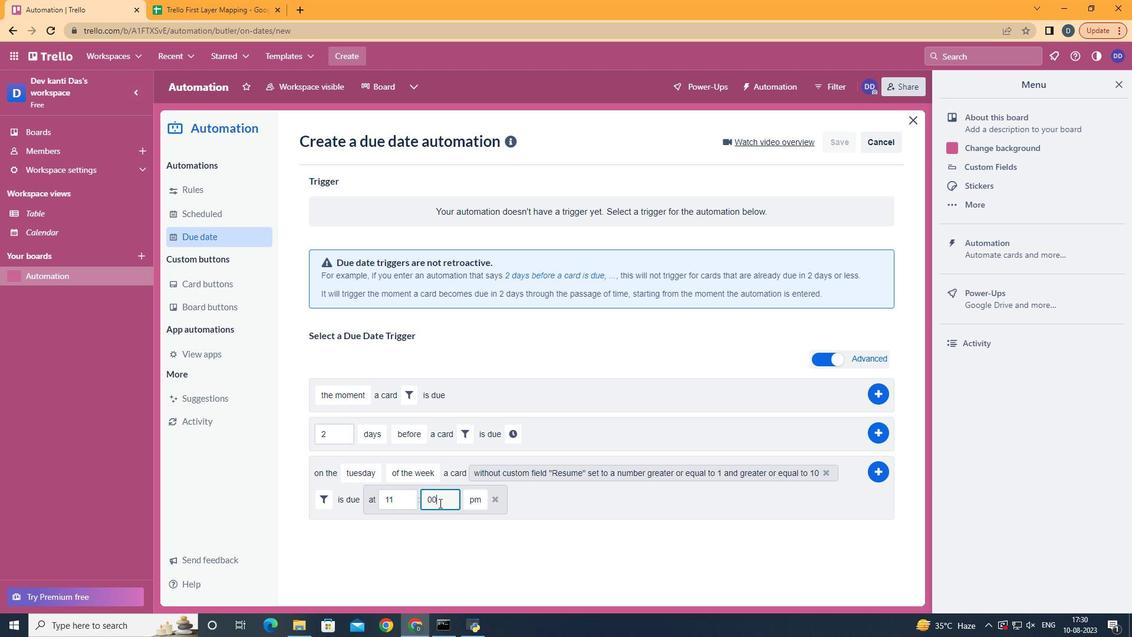
Action: Mouse moved to (475, 532)
Screenshot: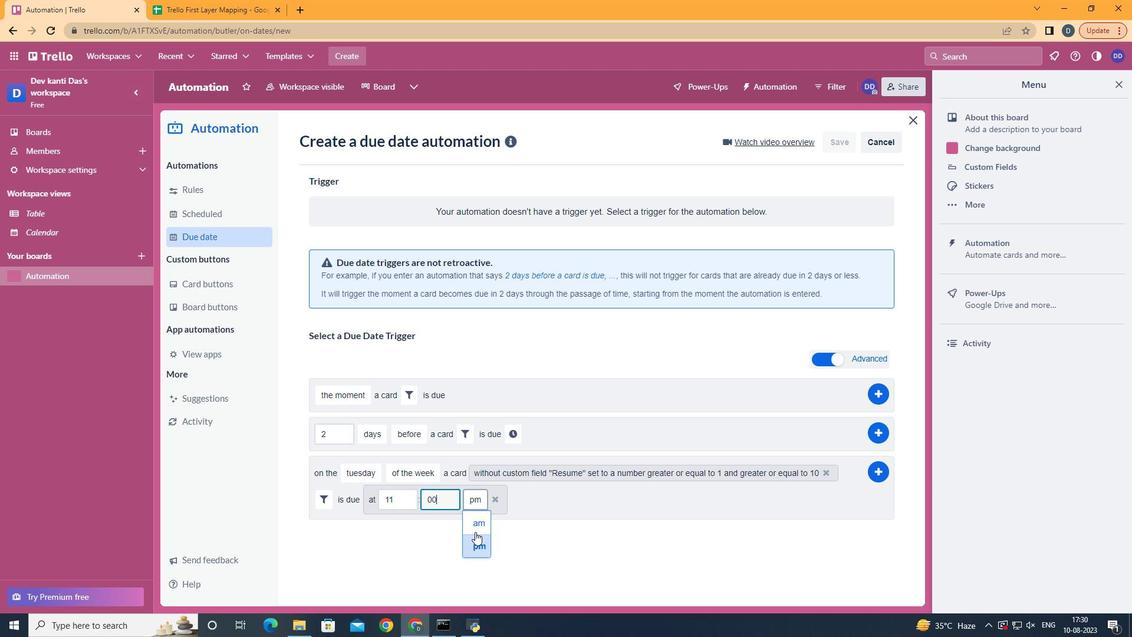 
Action: Mouse pressed left at (475, 532)
Screenshot: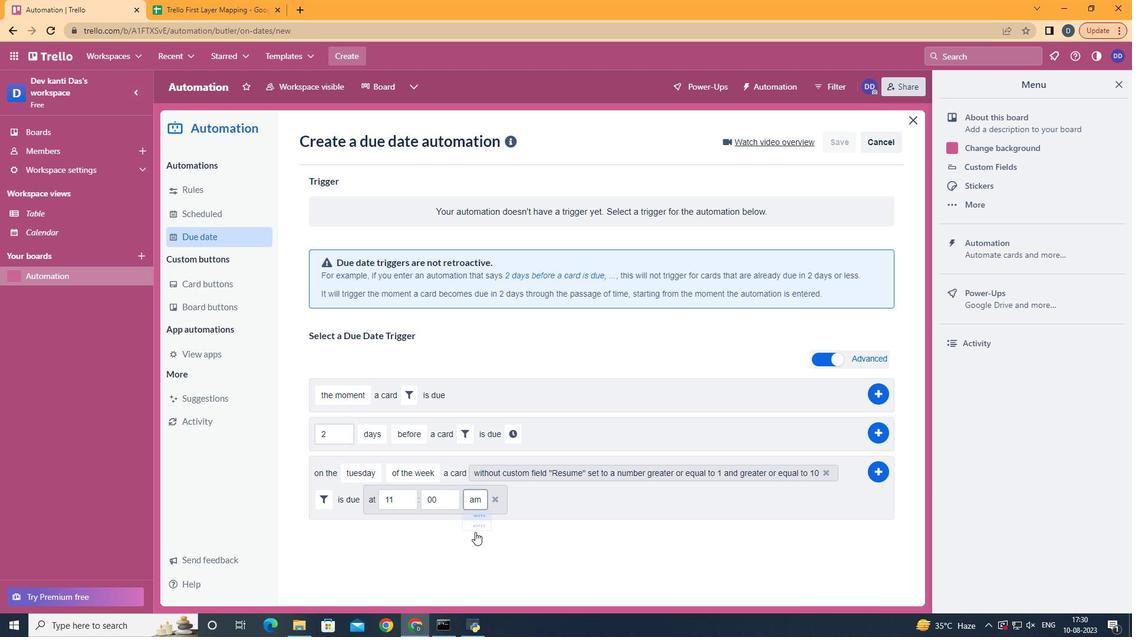 
Action: Mouse moved to (873, 478)
Screenshot: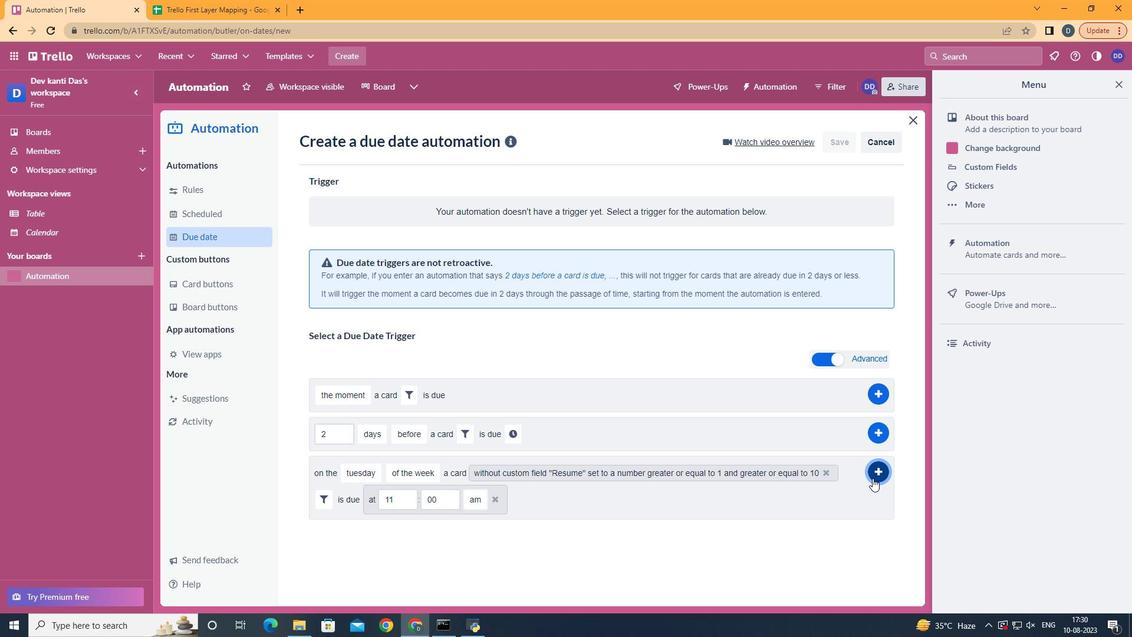 
Action: Mouse pressed left at (873, 478)
Screenshot: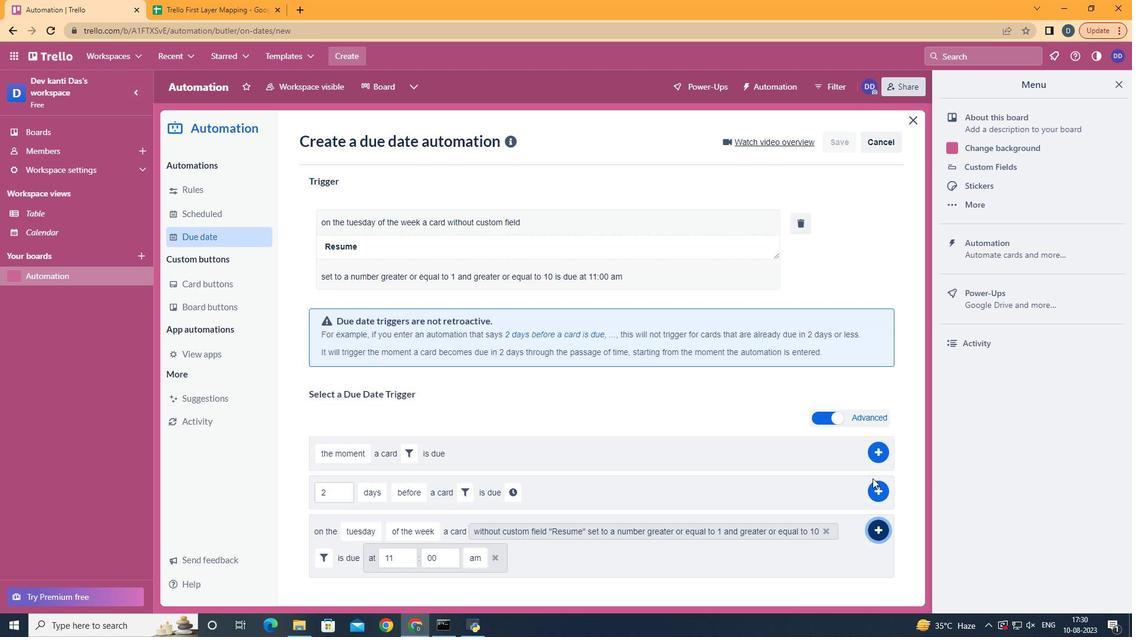 
